 Task: Find connections with filter location Recife with filter topic #SMMwith filter profile language English with filter current company Invest India with filter school University of Cologne with filter industry Retail Groceries with filter service category SupportTechnical Writing with filter keywords title Massage Therapy
Action: Mouse moved to (480, 176)
Screenshot: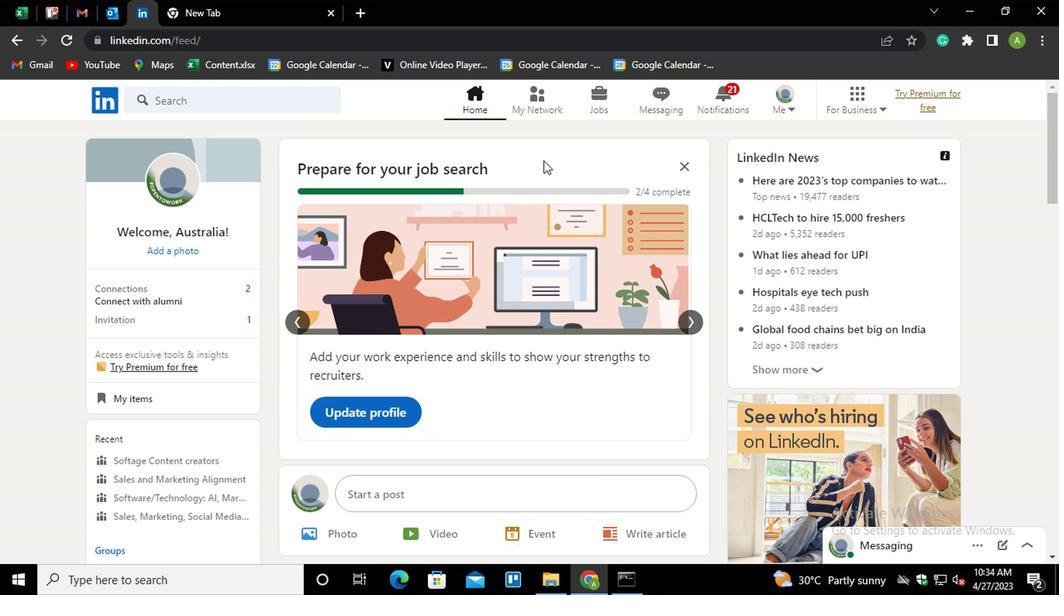 
Action: Mouse pressed left at (480, 176)
Screenshot: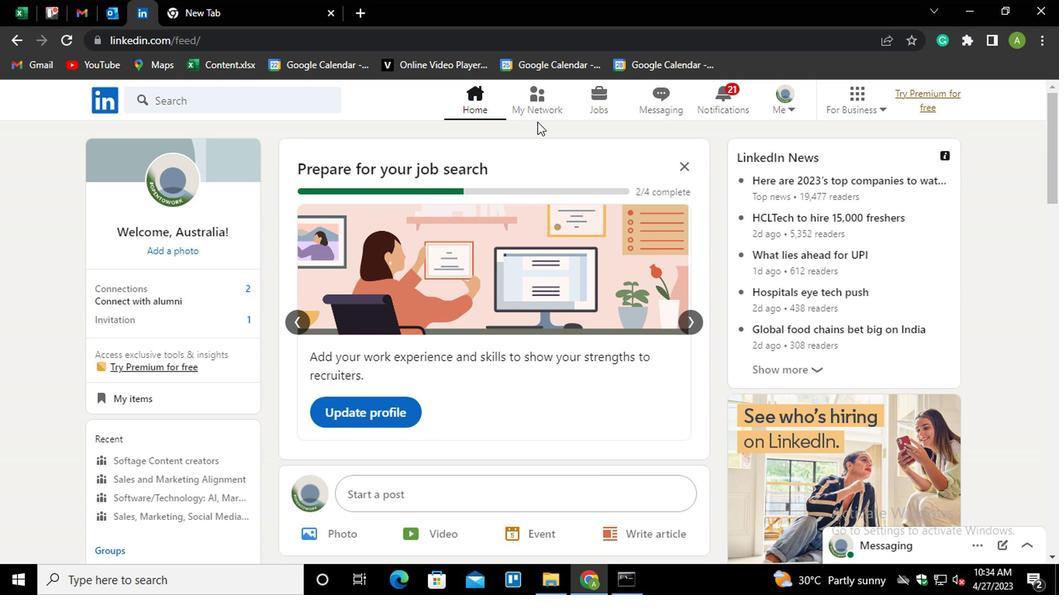 
Action: Mouse moved to (228, 236)
Screenshot: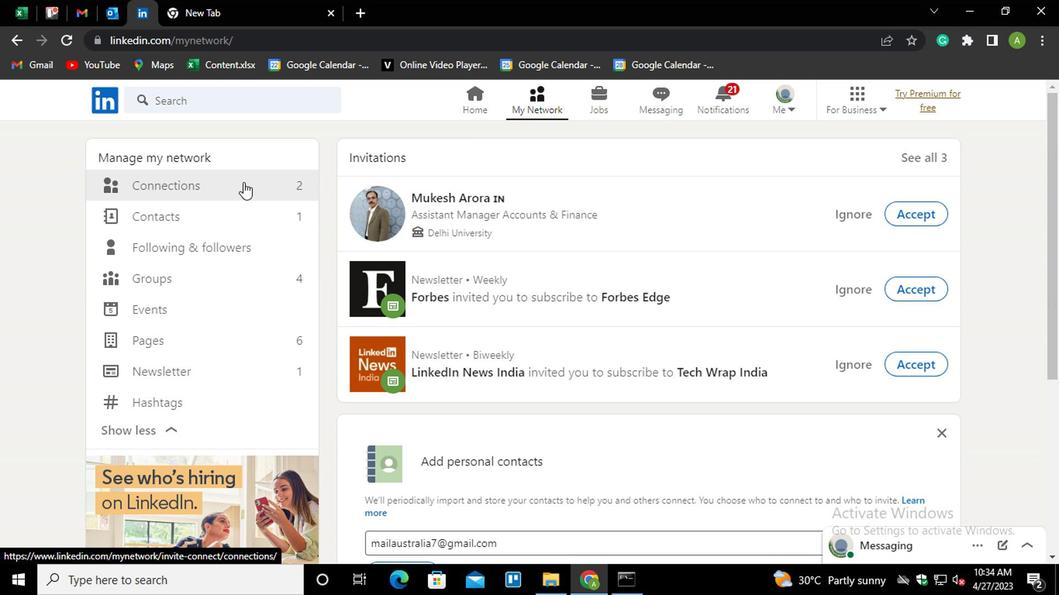 
Action: Mouse pressed left at (228, 236)
Screenshot: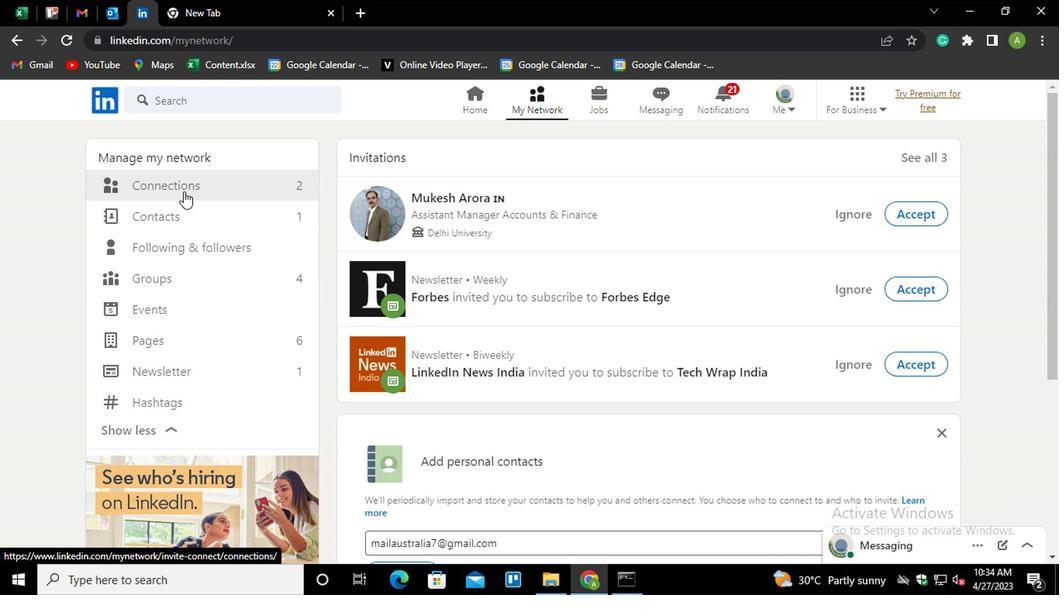 
Action: Mouse moved to (551, 230)
Screenshot: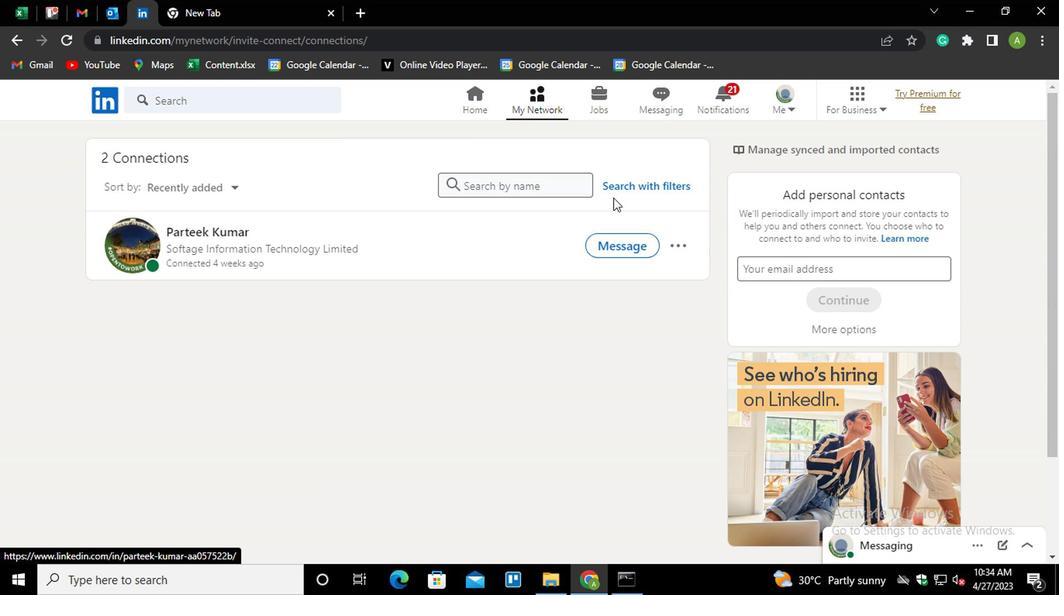 
Action: Mouse pressed left at (551, 230)
Screenshot: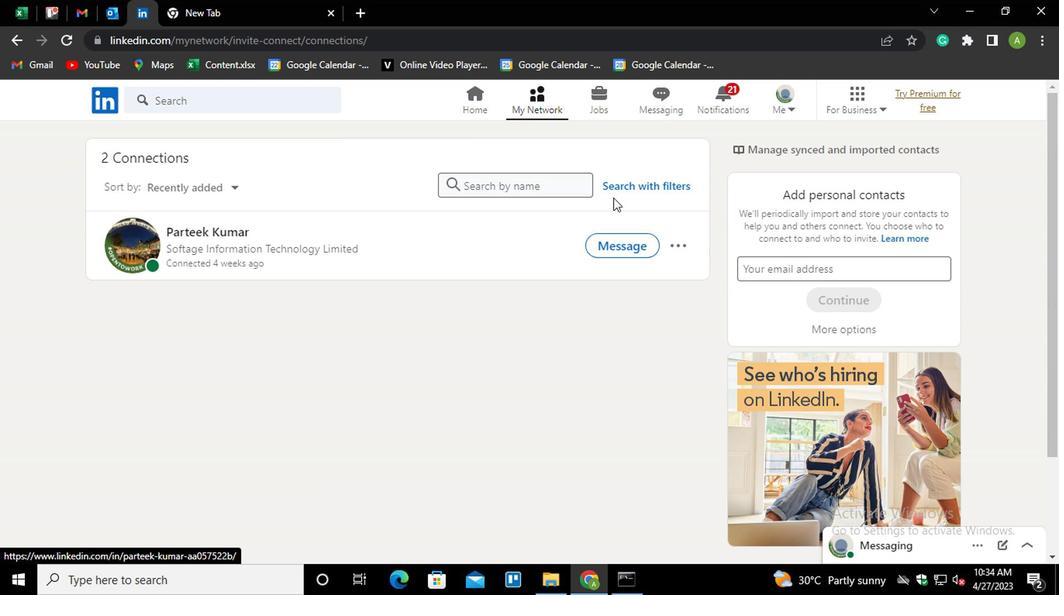 
Action: Mouse moved to (476, 204)
Screenshot: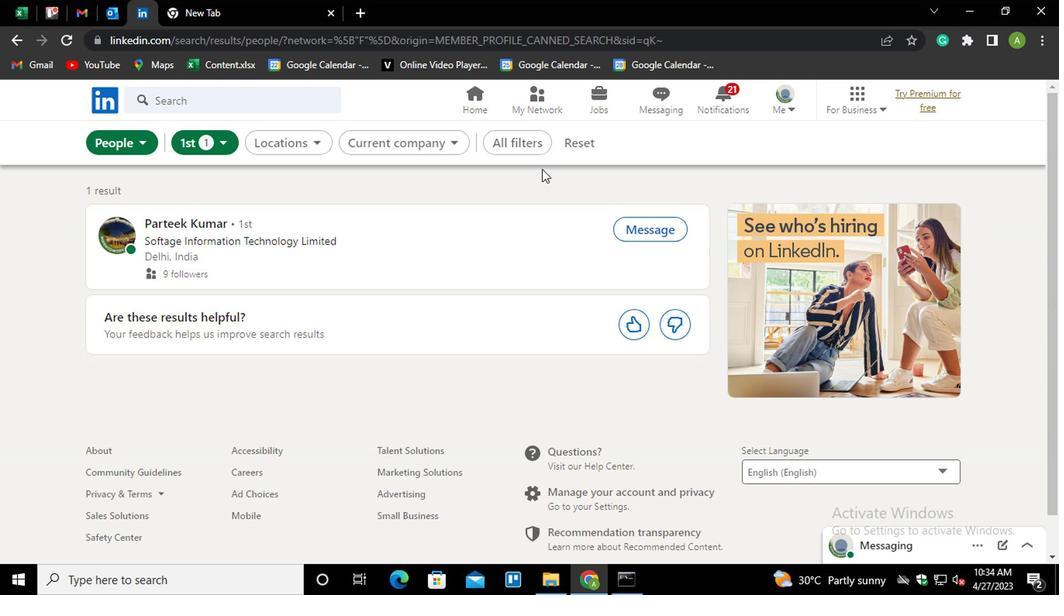 
Action: Mouse pressed left at (476, 204)
Screenshot: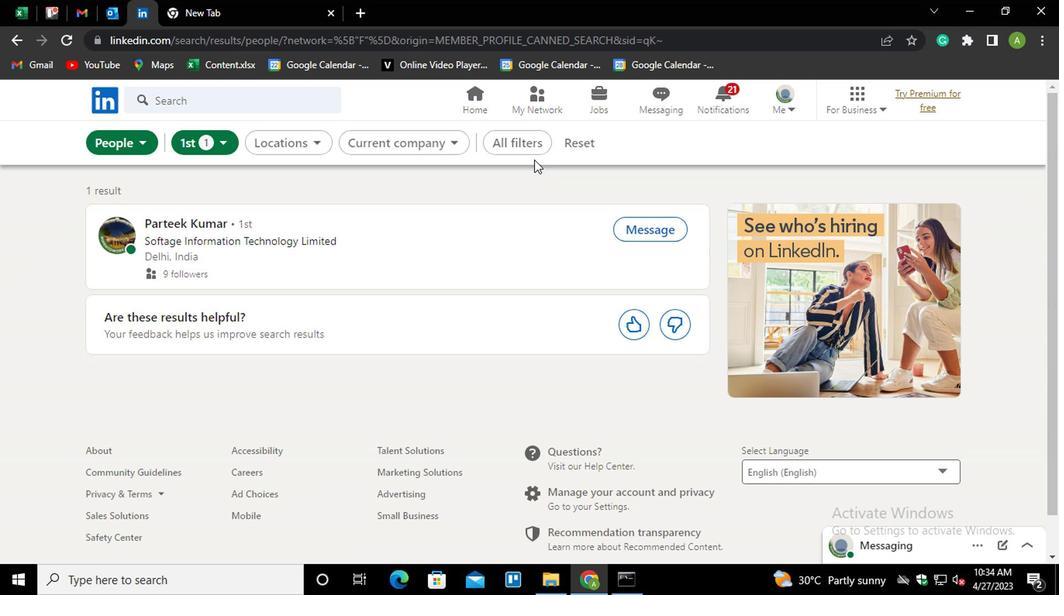 
Action: Mouse moved to (615, 323)
Screenshot: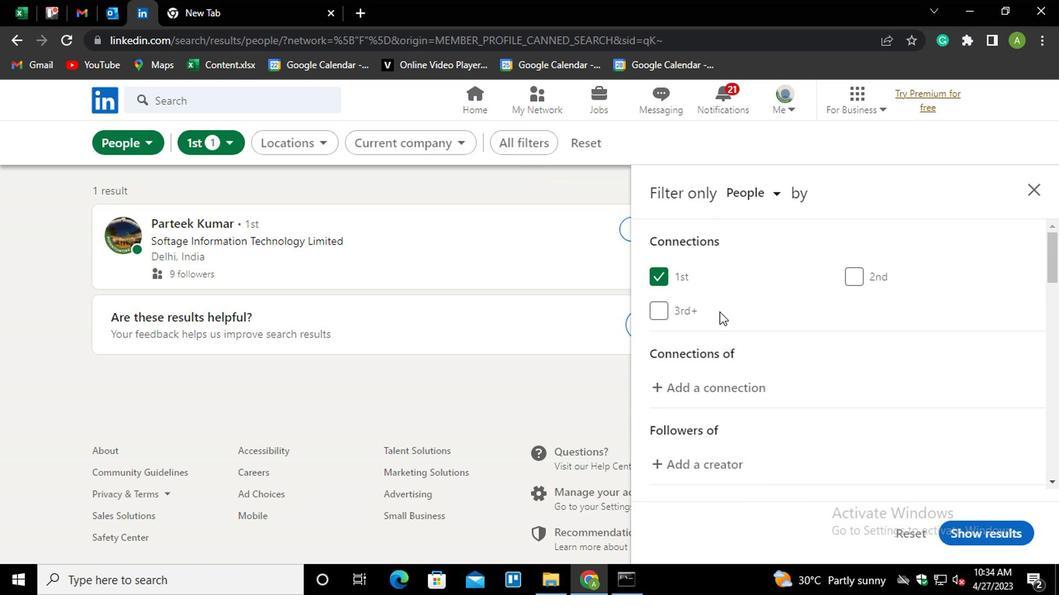 
Action: Mouse scrolled (615, 322) with delta (0, 0)
Screenshot: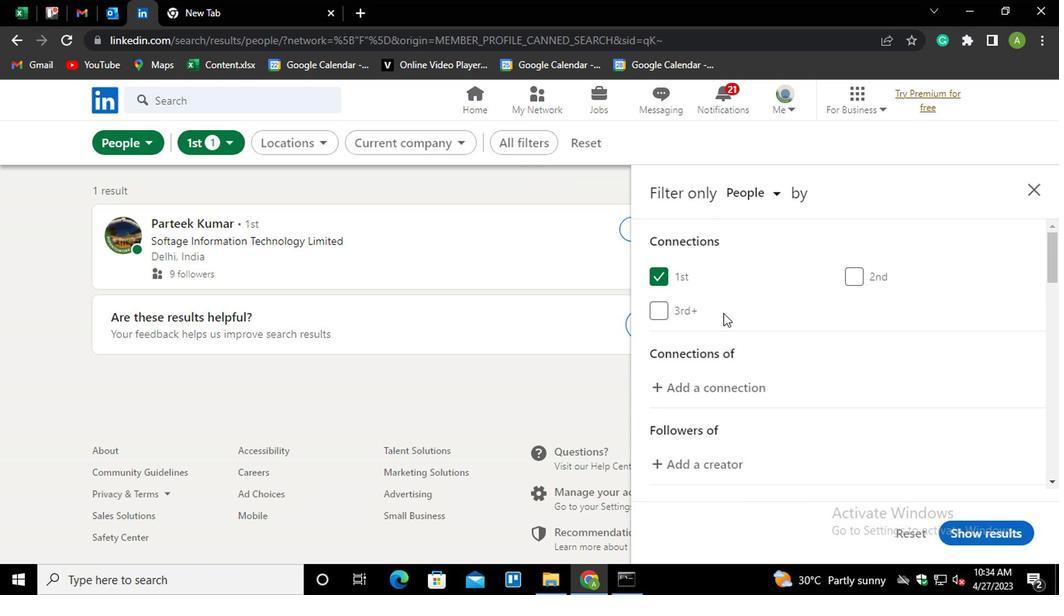 
Action: Mouse scrolled (615, 322) with delta (0, 0)
Screenshot: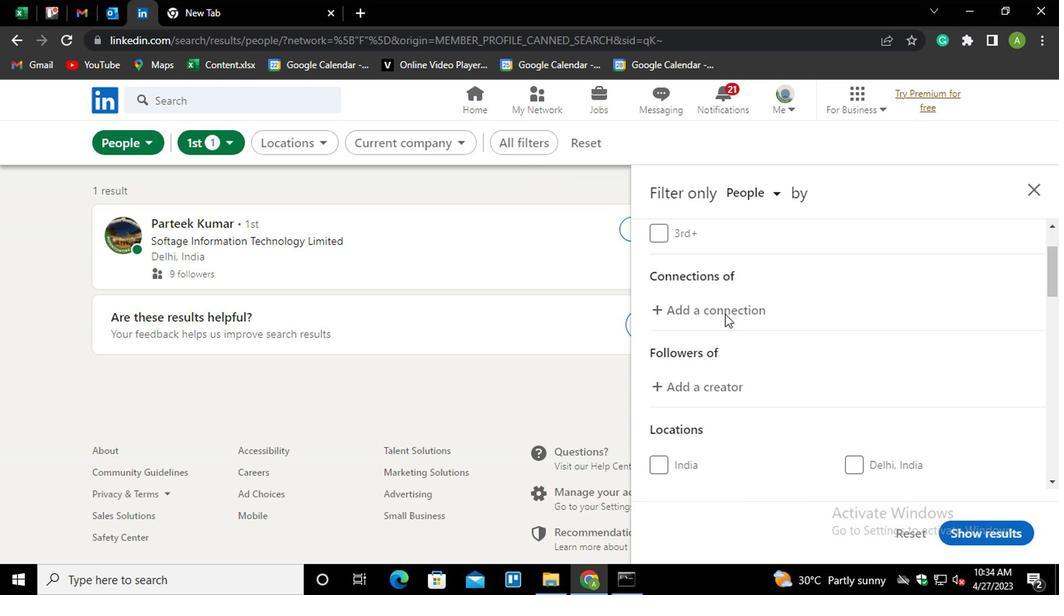 
Action: Mouse scrolled (615, 322) with delta (0, 0)
Screenshot: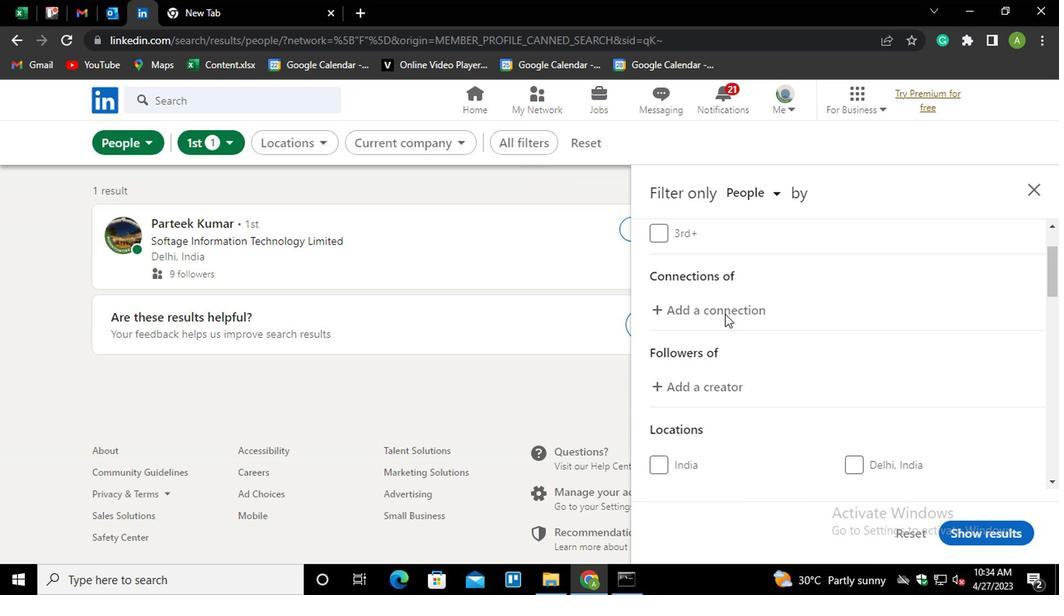 
Action: Mouse moved to (586, 371)
Screenshot: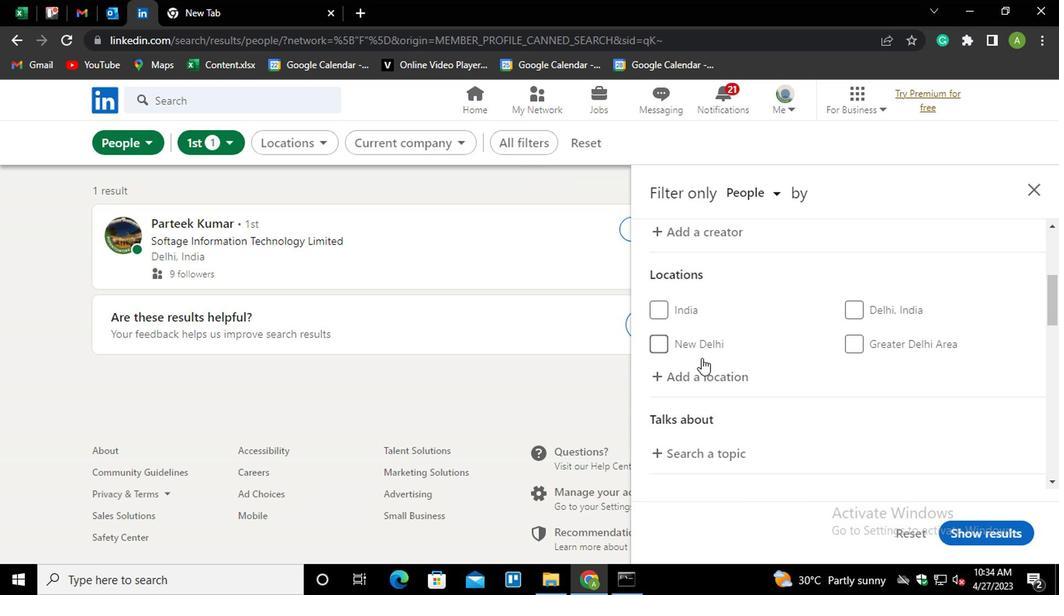 
Action: Mouse pressed left at (586, 371)
Screenshot: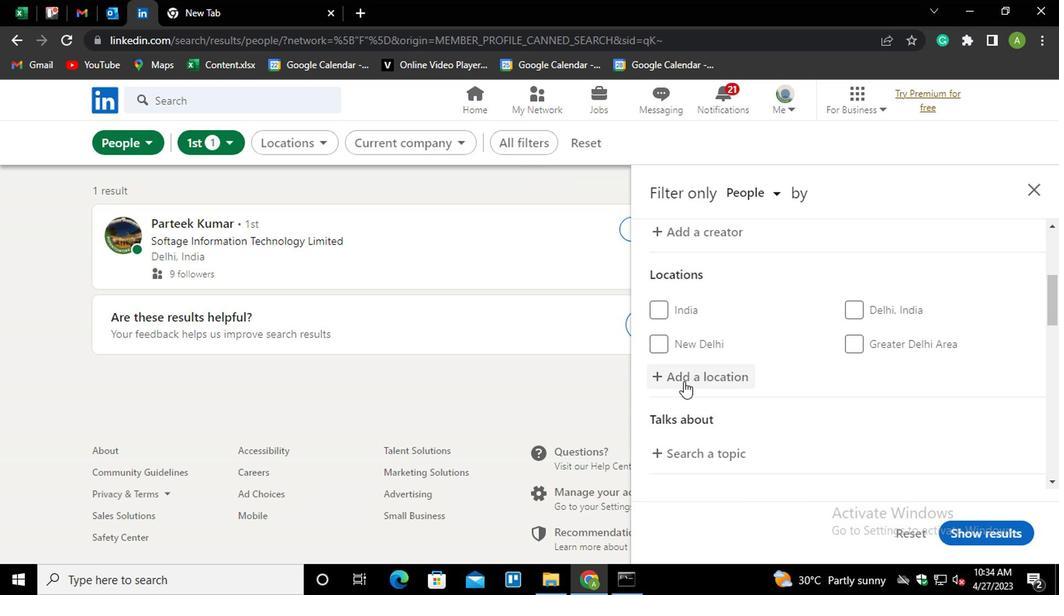 
Action: Mouse moved to (595, 371)
Screenshot: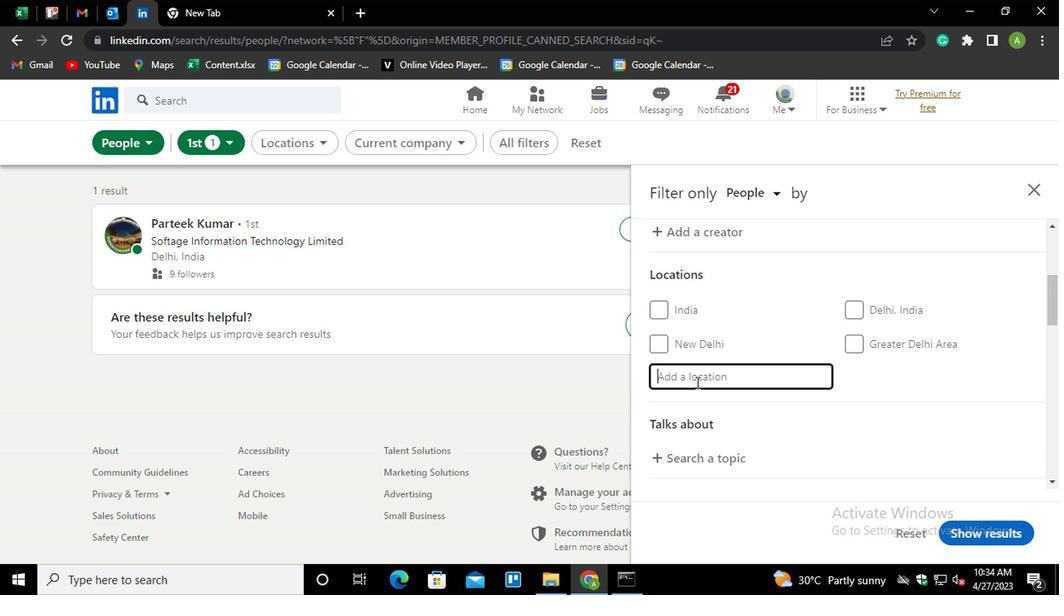 
Action: Mouse pressed left at (595, 371)
Screenshot: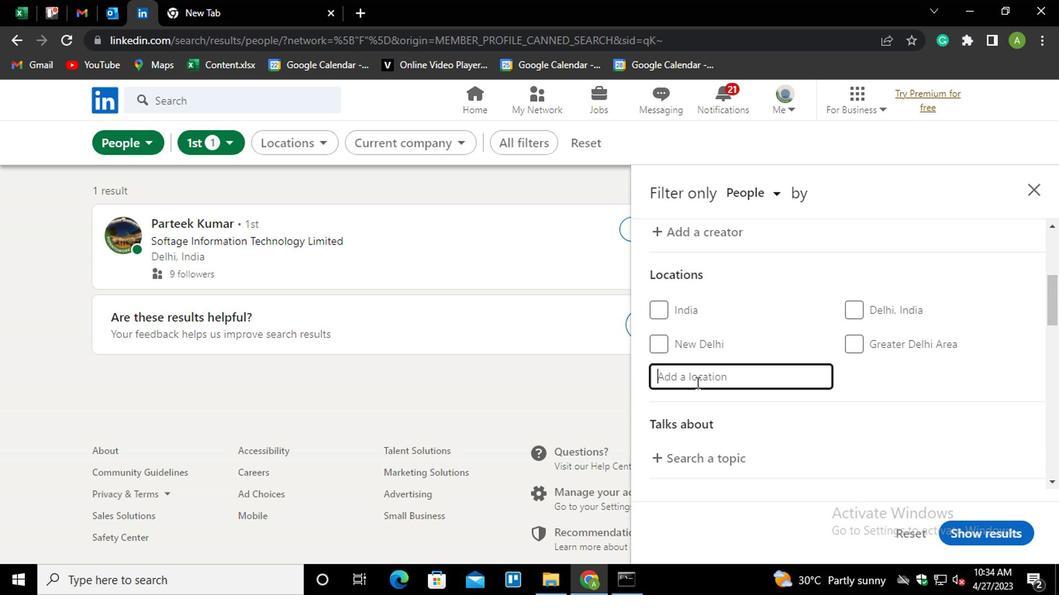 
Action: Key pressed <Key.shift>RECIFE<Key.down><Key.enter>
Screenshot: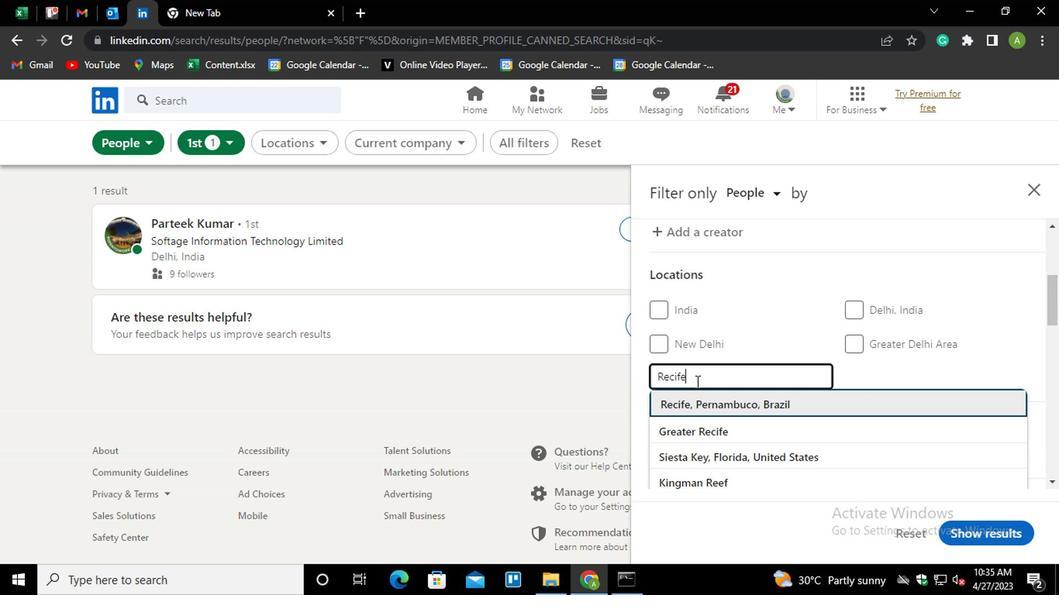 
Action: Mouse moved to (621, 379)
Screenshot: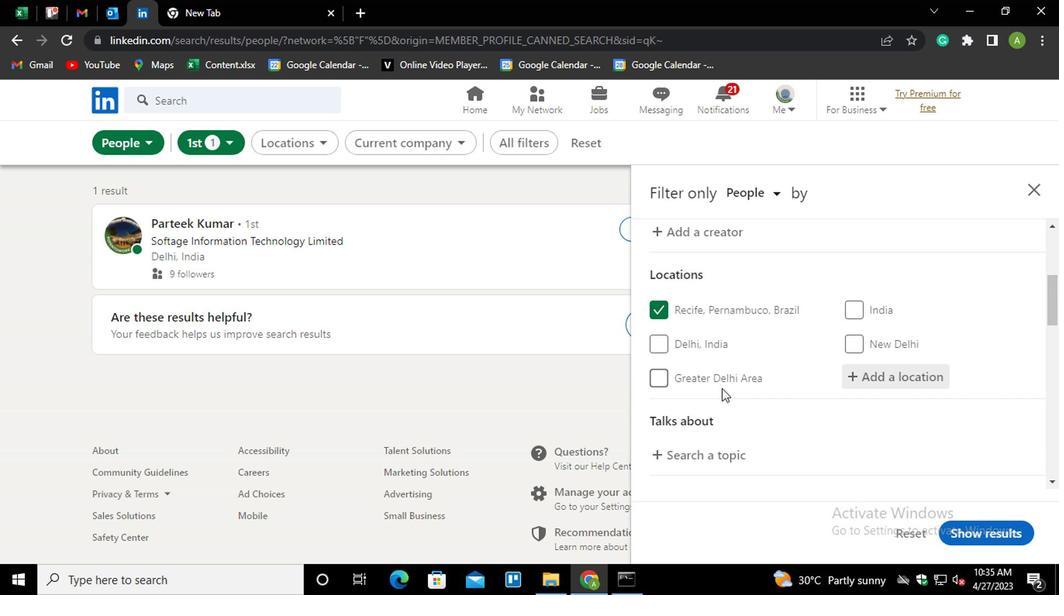 
Action: Mouse scrolled (621, 379) with delta (0, 0)
Screenshot: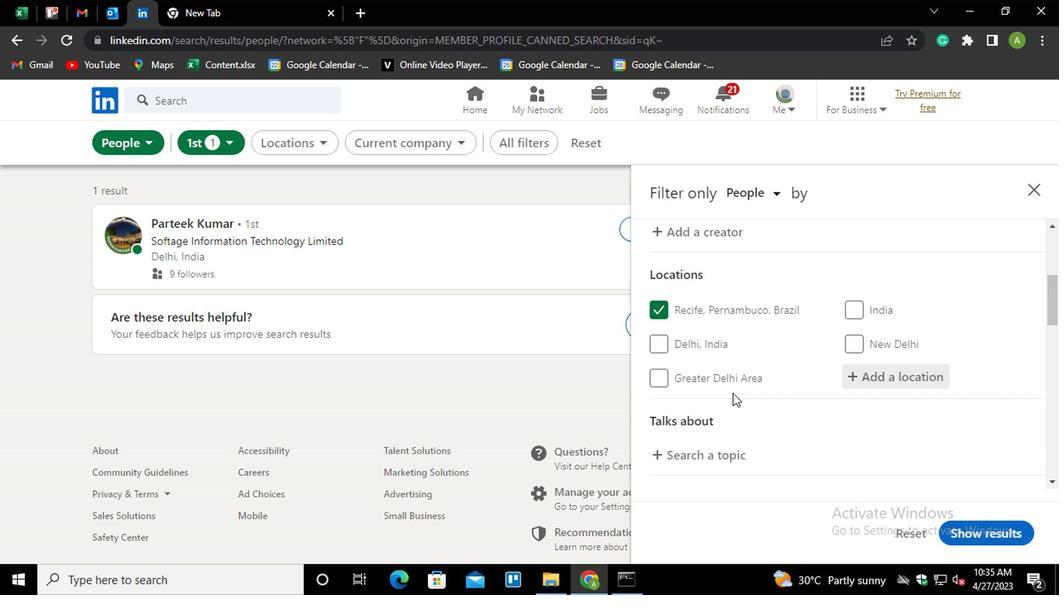 
Action: Mouse moved to (582, 373)
Screenshot: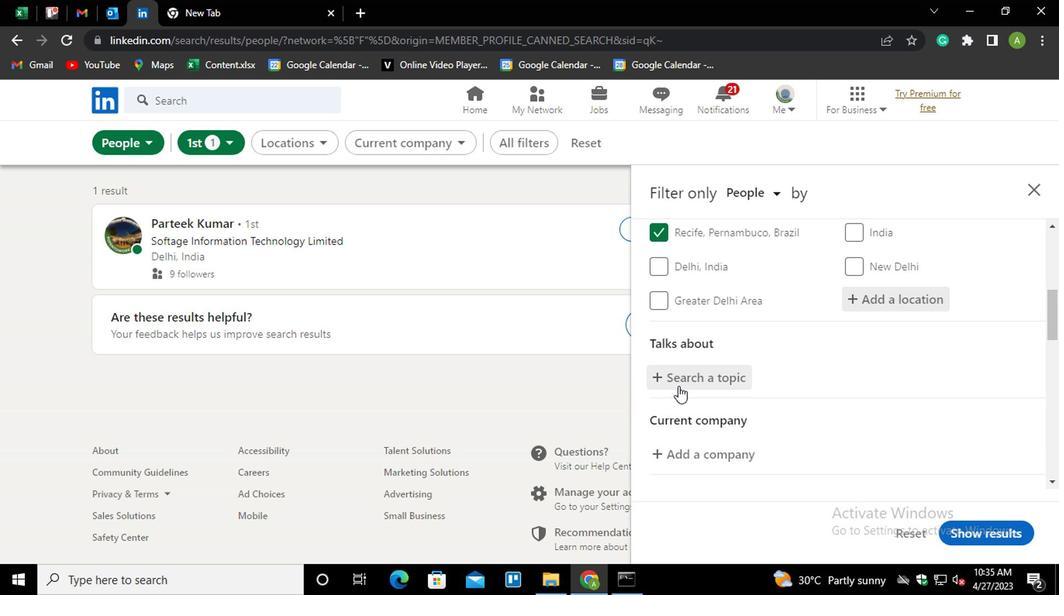 
Action: Mouse pressed left at (582, 373)
Screenshot: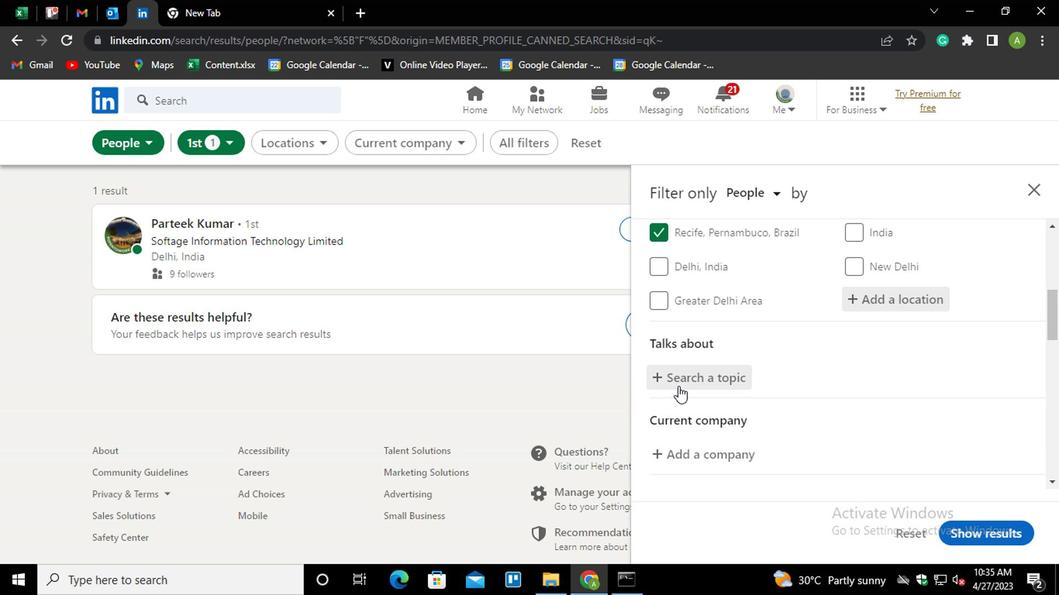 
Action: Key pressed <Key.shift>#<Key.shift>SMM
Screenshot: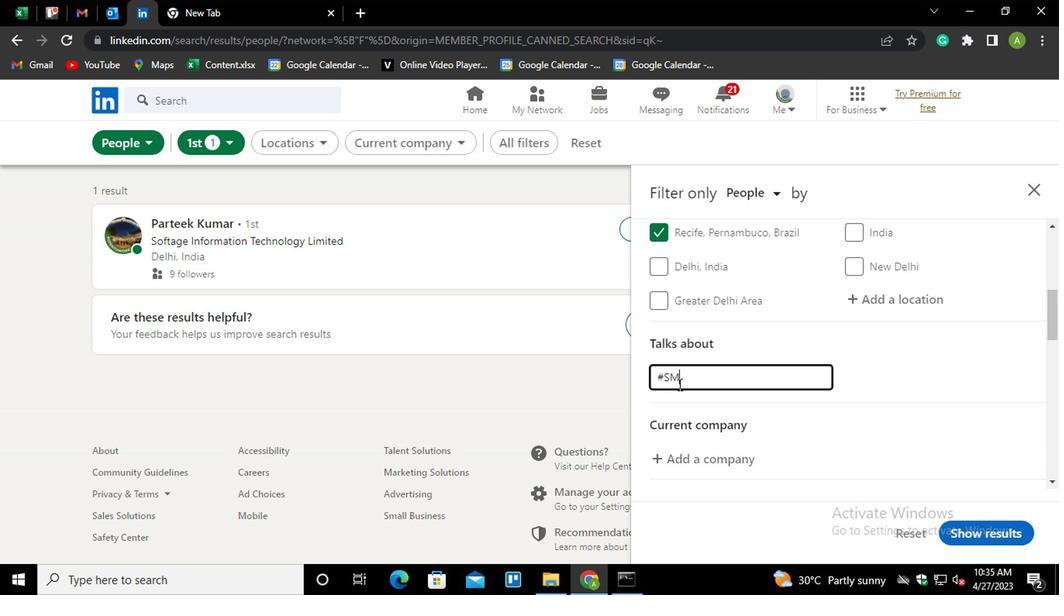 
Action: Mouse moved to (724, 366)
Screenshot: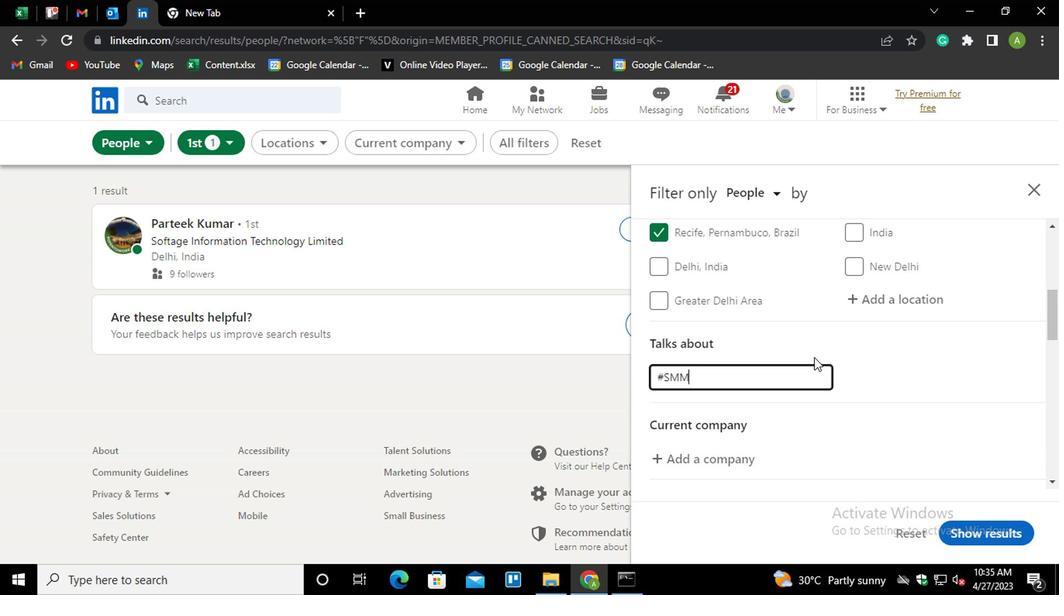 
Action: Mouse pressed left at (724, 366)
Screenshot: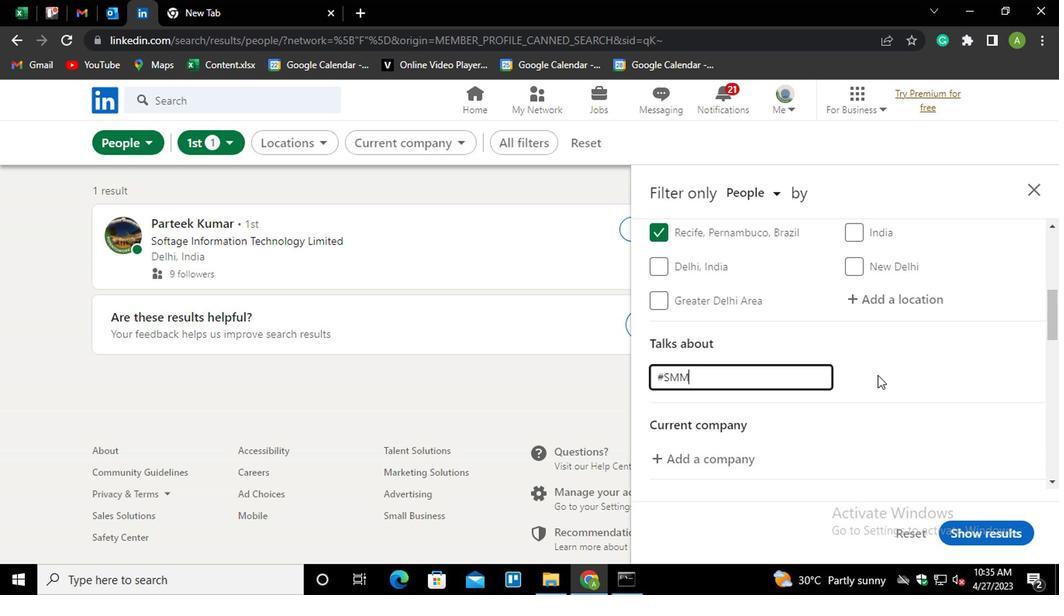 
Action: Mouse scrolled (724, 366) with delta (0, 0)
Screenshot: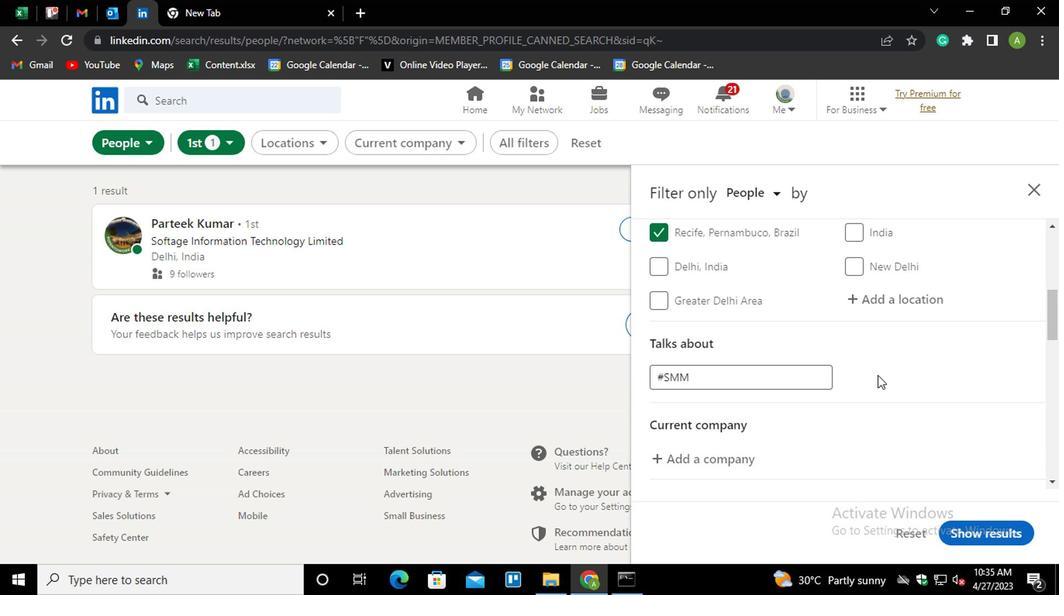 
Action: Mouse moved to (603, 374)
Screenshot: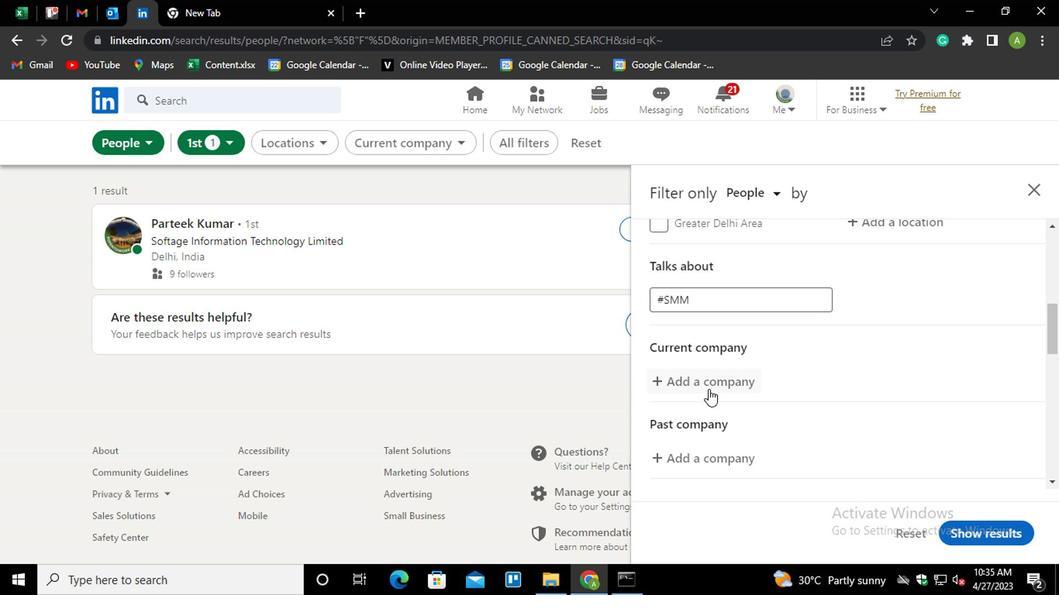
Action: Mouse pressed left at (603, 374)
Screenshot: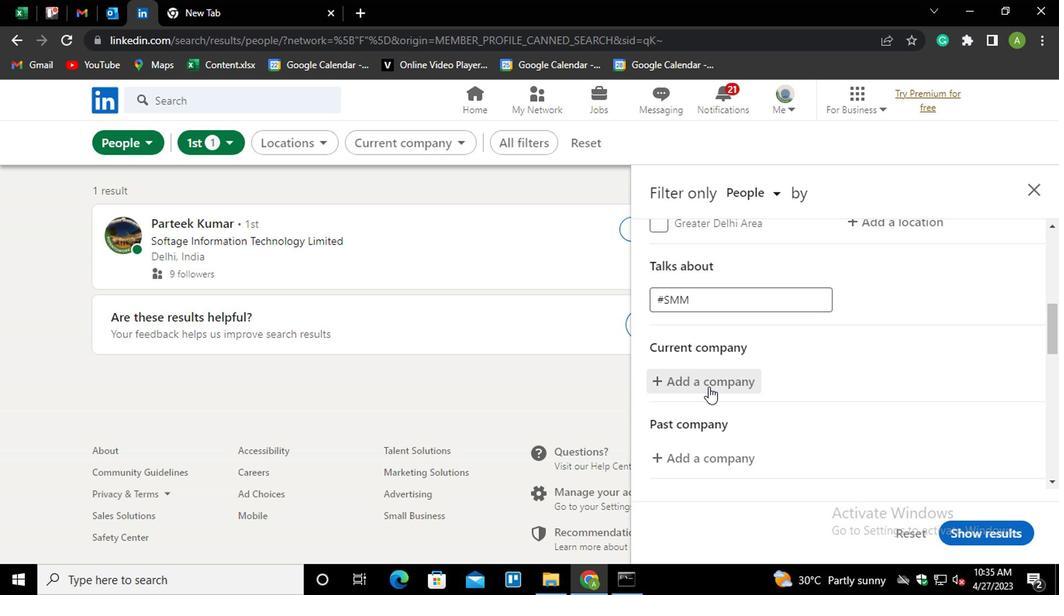 
Action: Mouse moved to (607, 371)
Screenshot: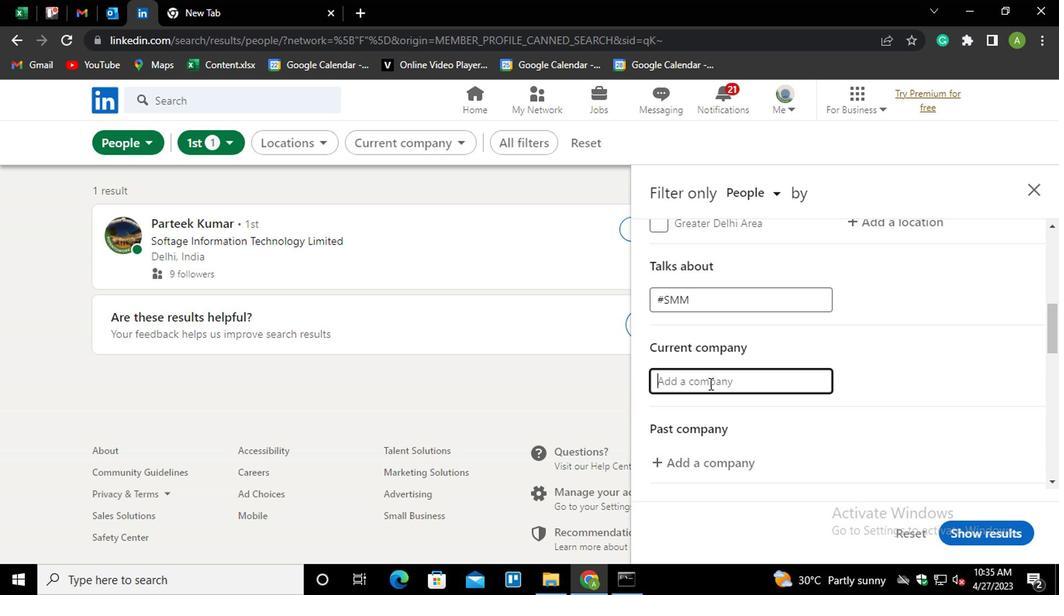 
Action: Mouse pressed left at (607, 371)
Screenshot: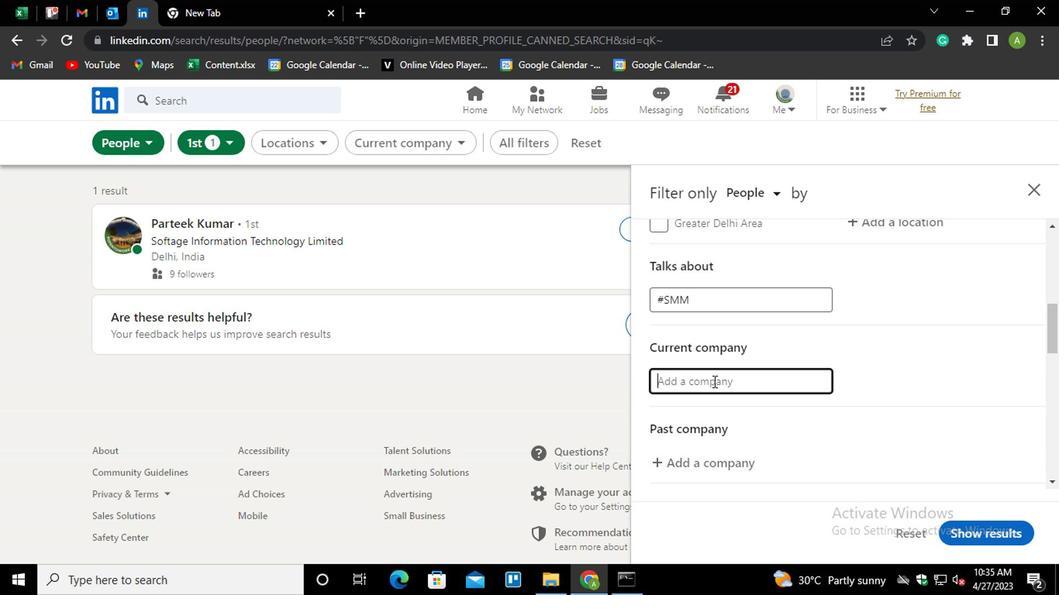 
Action: Key pressed <Key.shift_r>INVEST<Key.down><Key.down><Key.enter>
Screenshot: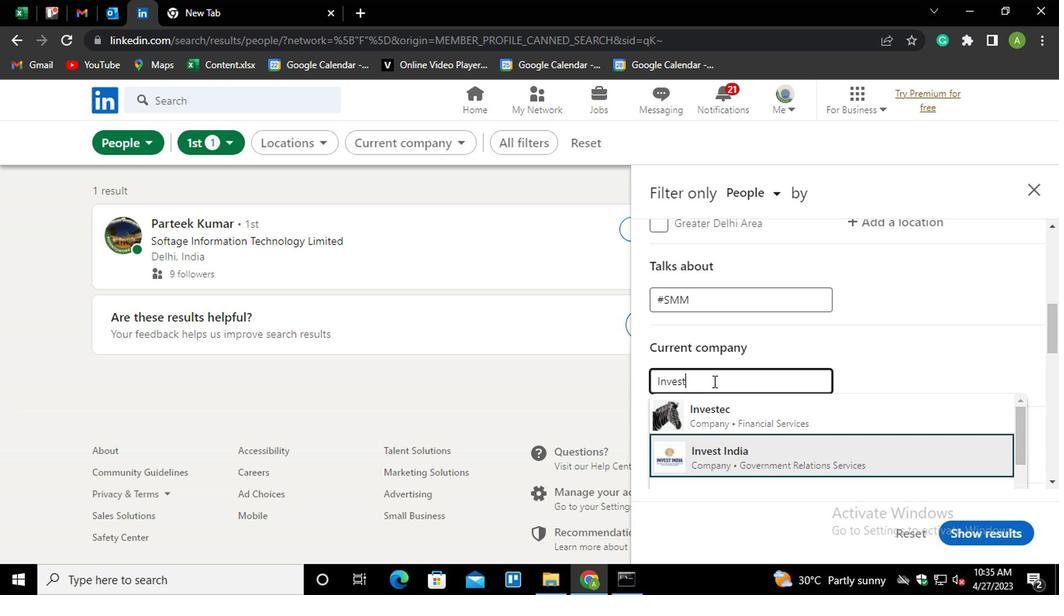 
Action: Mouse moved to (608, 370)
Screenshot: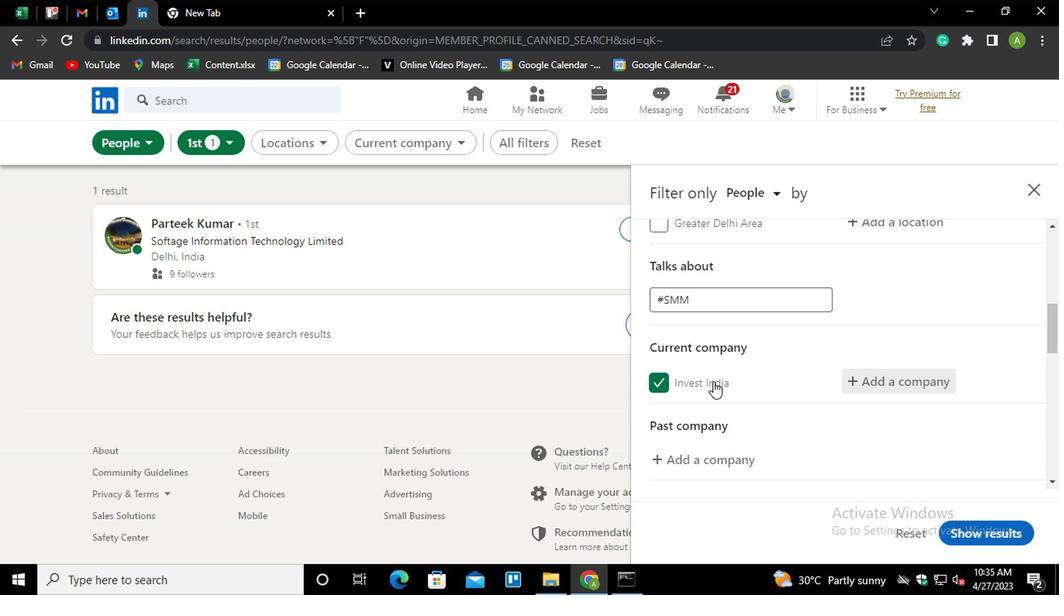 
Action: Mouse scrolled (608, 369) with delta (0, 0)
Screenshot: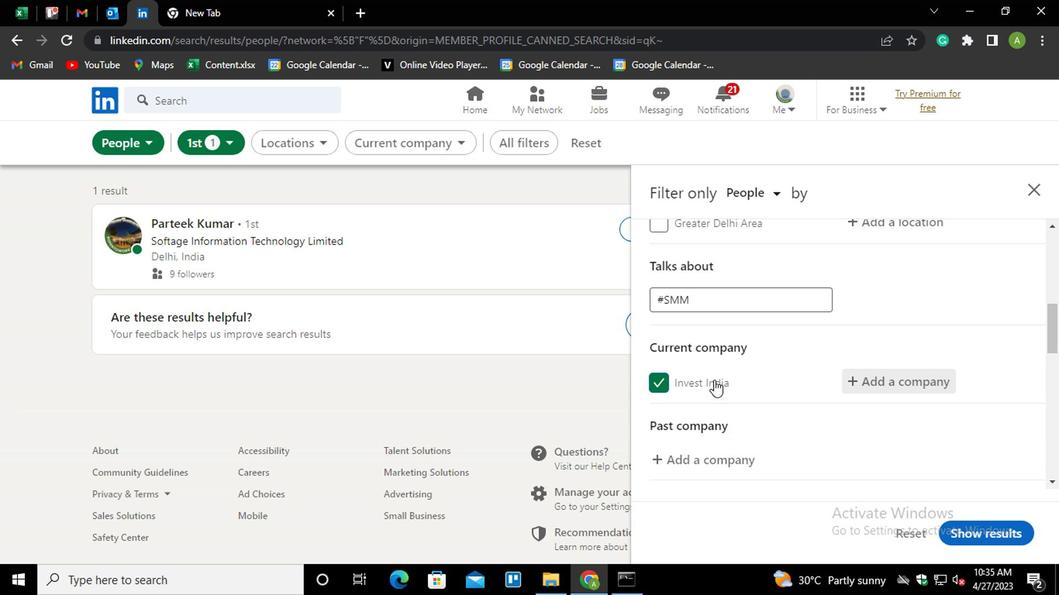 
Action: Mouse scrolled (608, 369) with delta (0, 0)
Screenshot: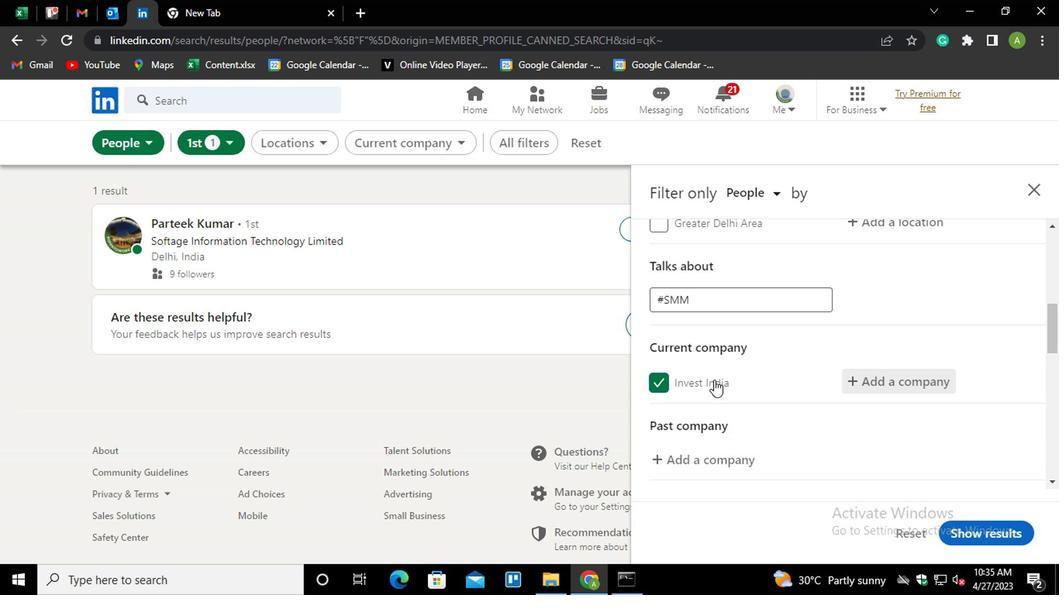 
Action: Mouse scrolled (608, 369) with delta (0, 0)
Screenshot: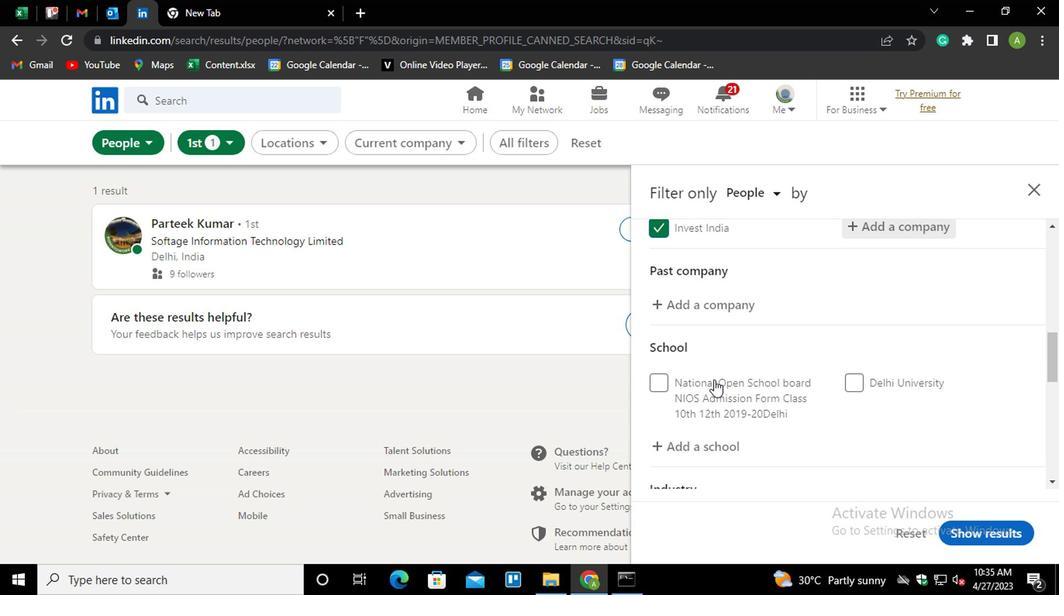 
Action: Mouse moved to (598, 361)
Screenshot: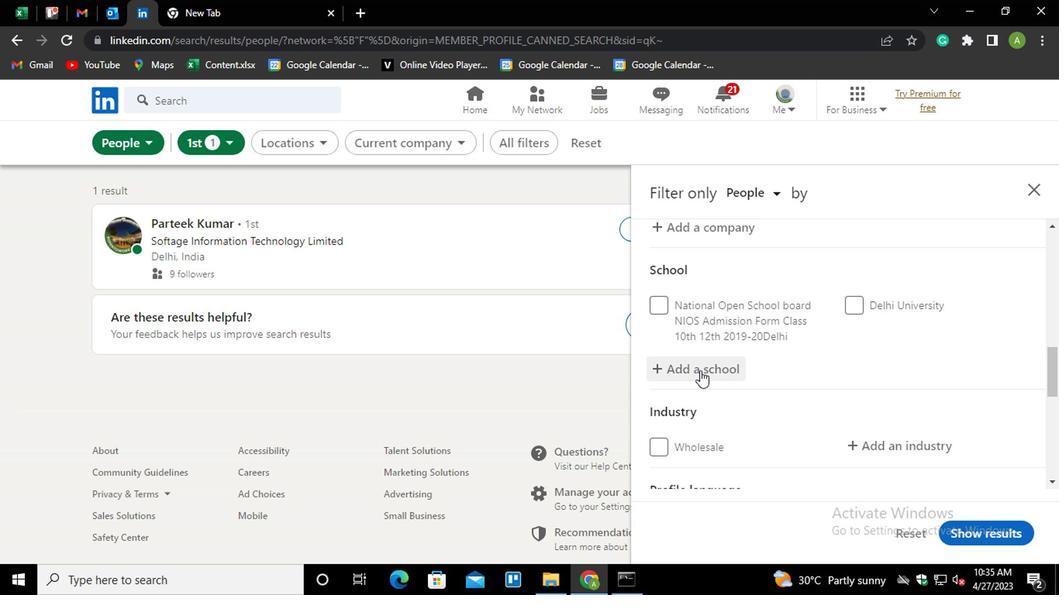 
Action: Mouse pressed left at (598, 361)
Screenshot: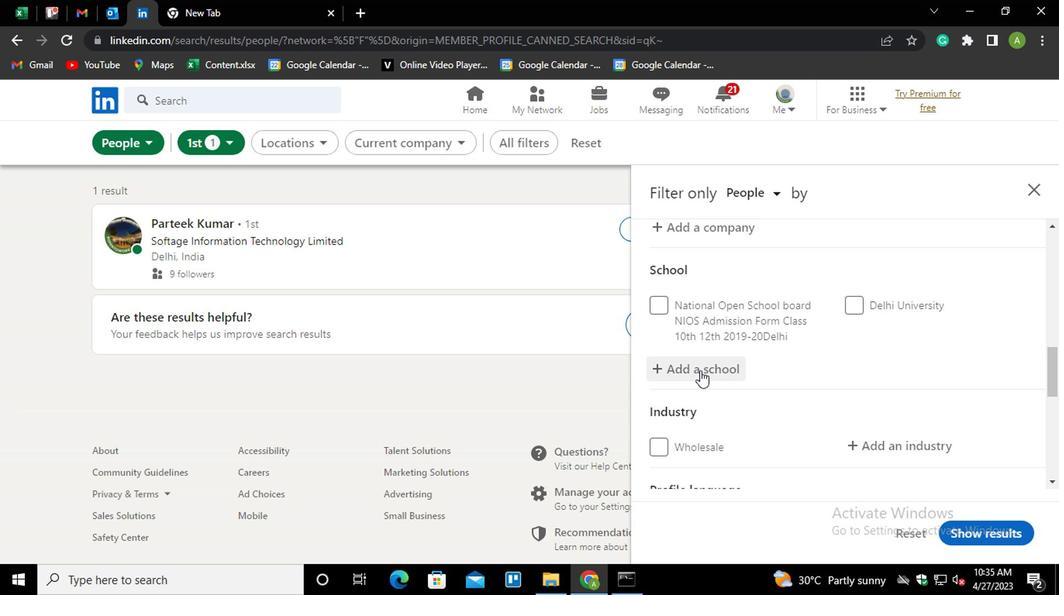 
Action: Mouse moved to (606, 365)
Screenshot: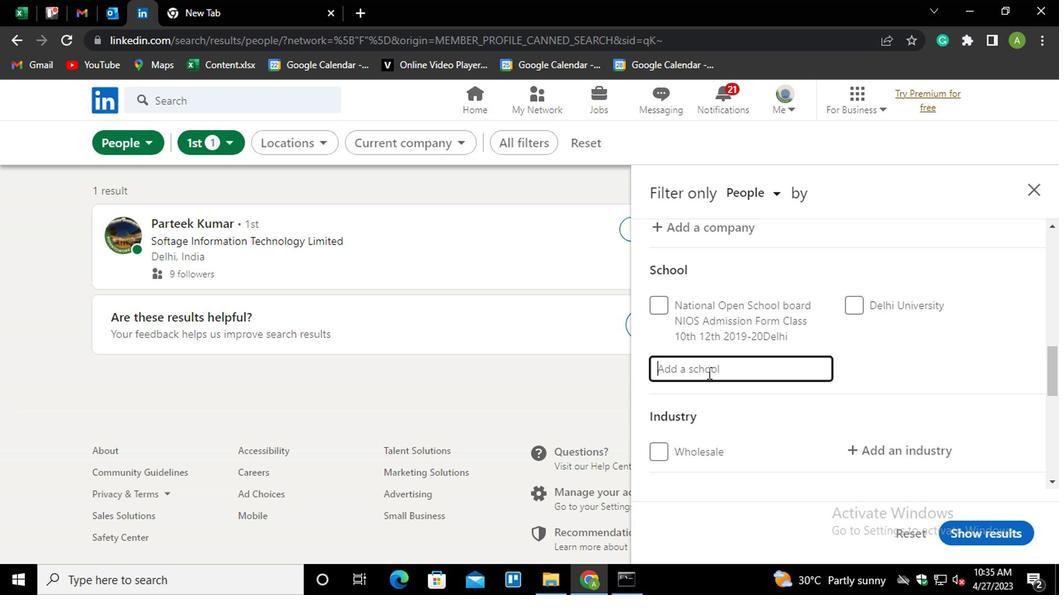 
Action: Mouse pressed left at (606, 365)
Screenshot: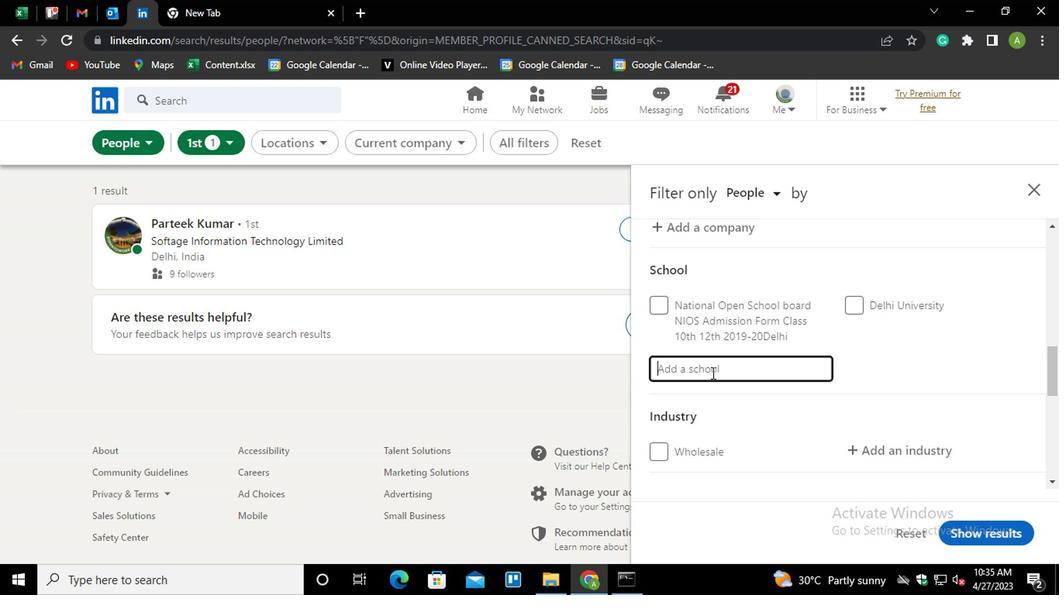 
Action: Key pressed <Key.shift_r>UNIVERSITY<Key.space>OF<Key.space><Key.shift_r>COLOGN<Key.down><Key.enter>
Screenshot: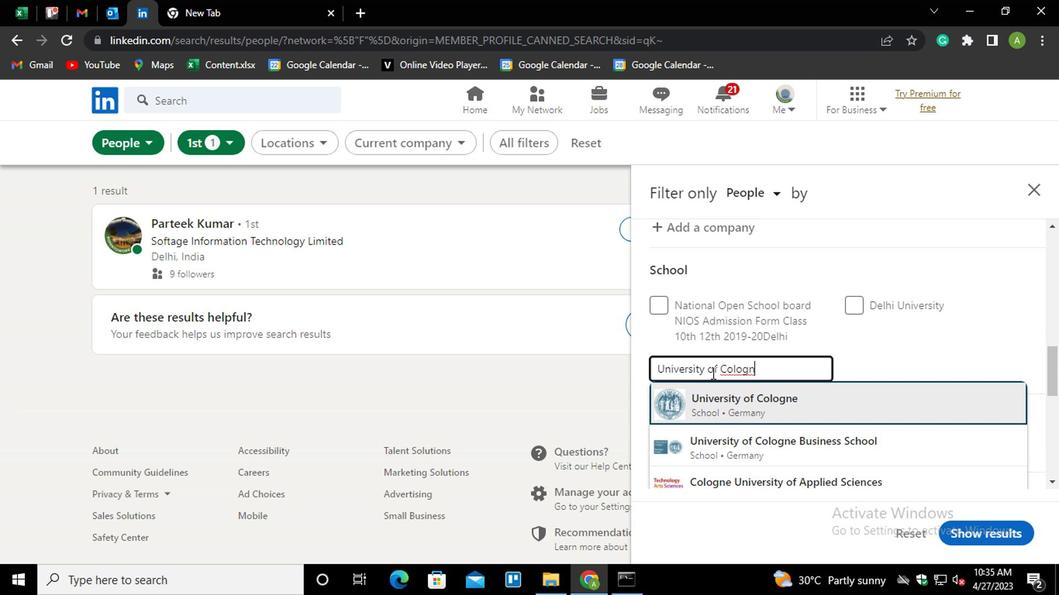 
Action: Mouse scrolled (606, 364) with delta (0, 0)
Screenshot: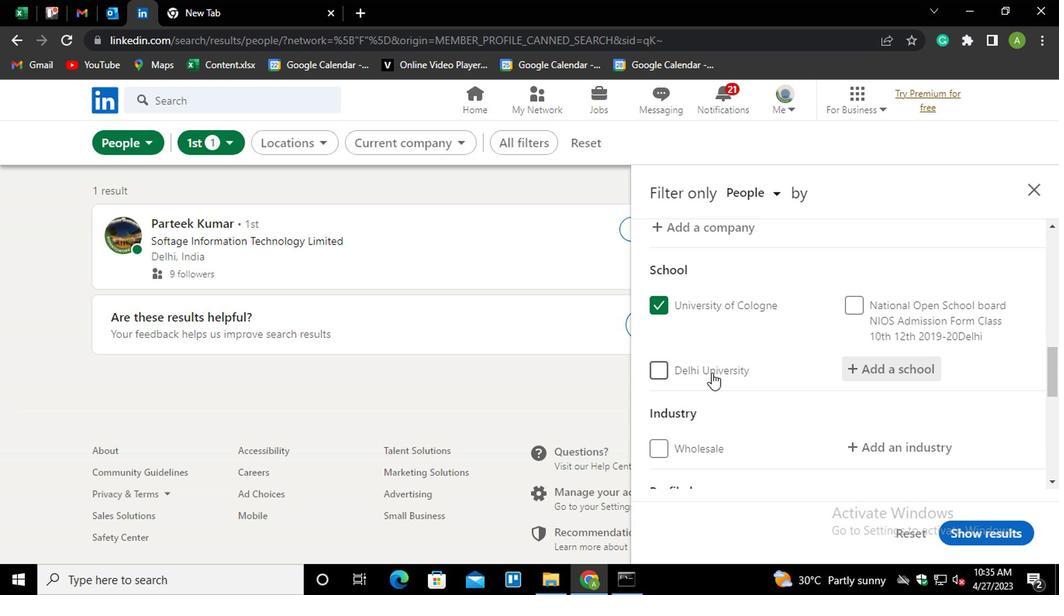 
Action: Mouse moved to (715, 360)
Screenshot: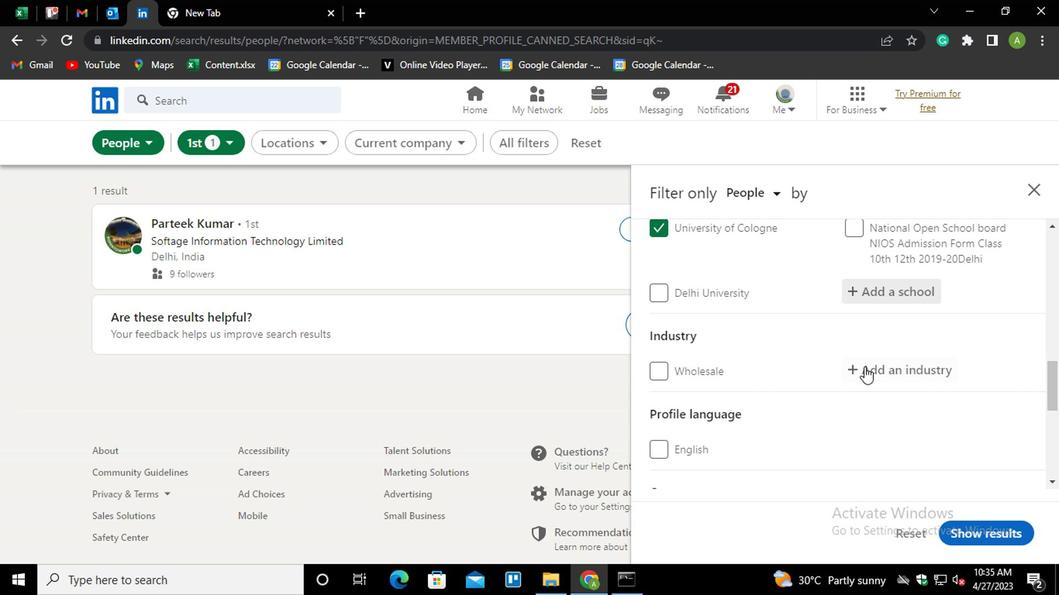 
Action: Mouse pressed left at (715, 360)
Screenshot: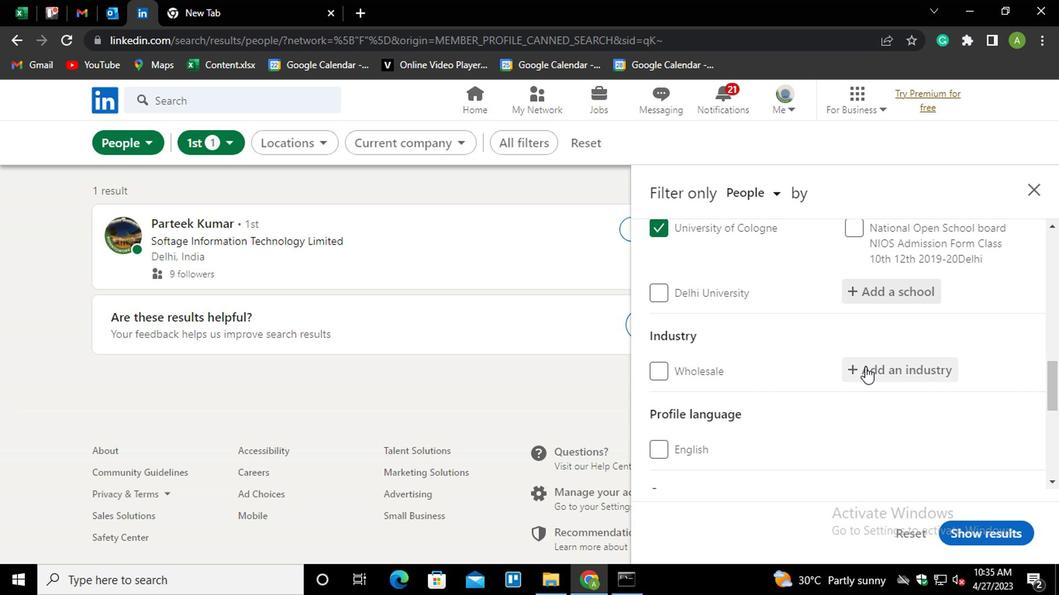
Action: Mouse moved to (718, 361)
Screenshot: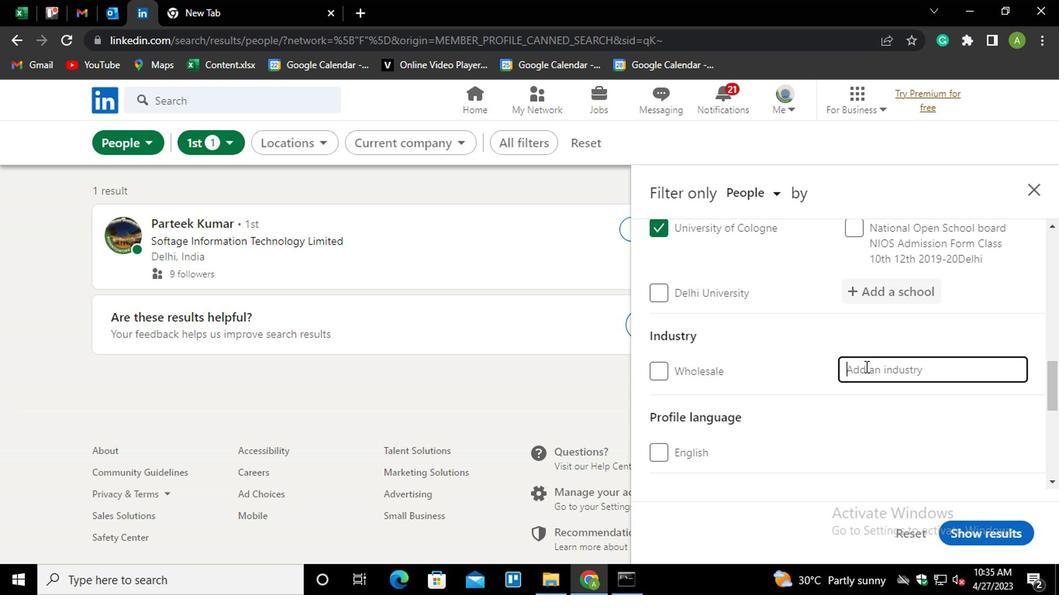 
Action: Mouse pressed left at (718, 361)
Screenshot: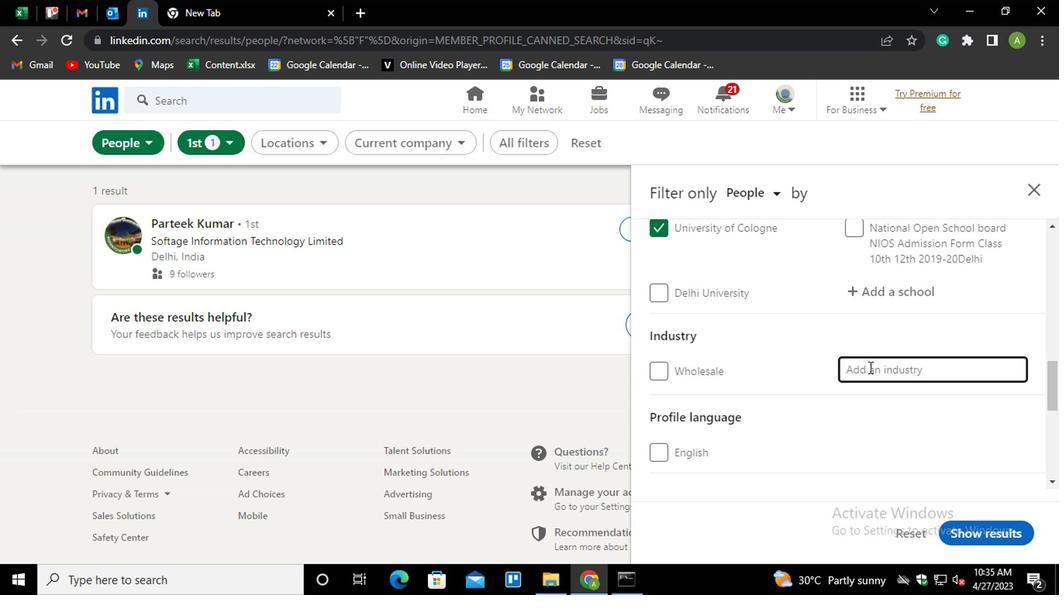 
Action: Mouse moved to (718, 362)
Screenshot: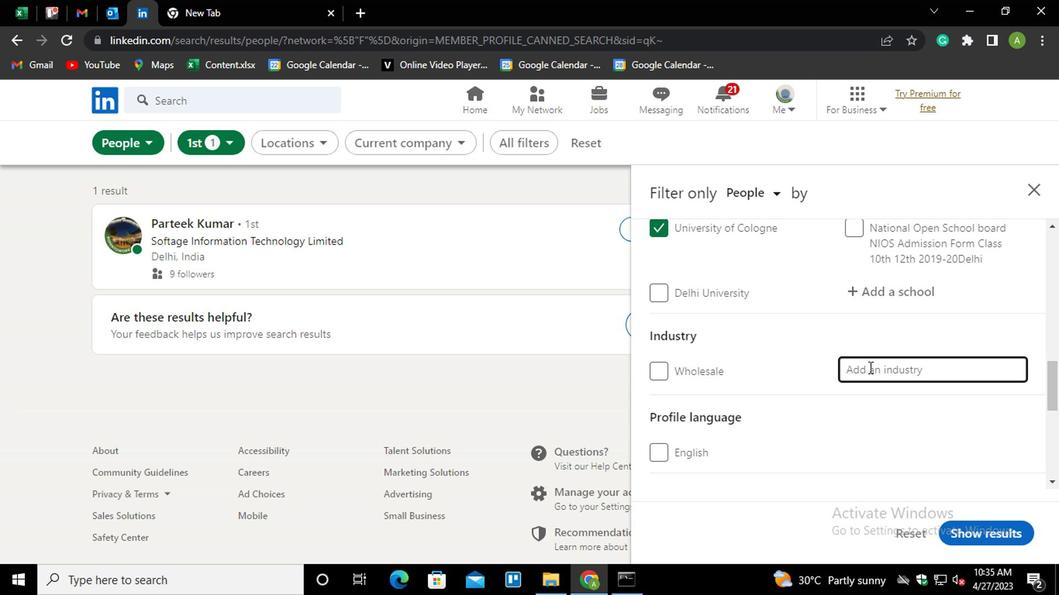 
Action: Key pressed <Key.shift>RETAIL<Key.space><Key.shift>GRO<Key.down><Key.enter>
Screenshot: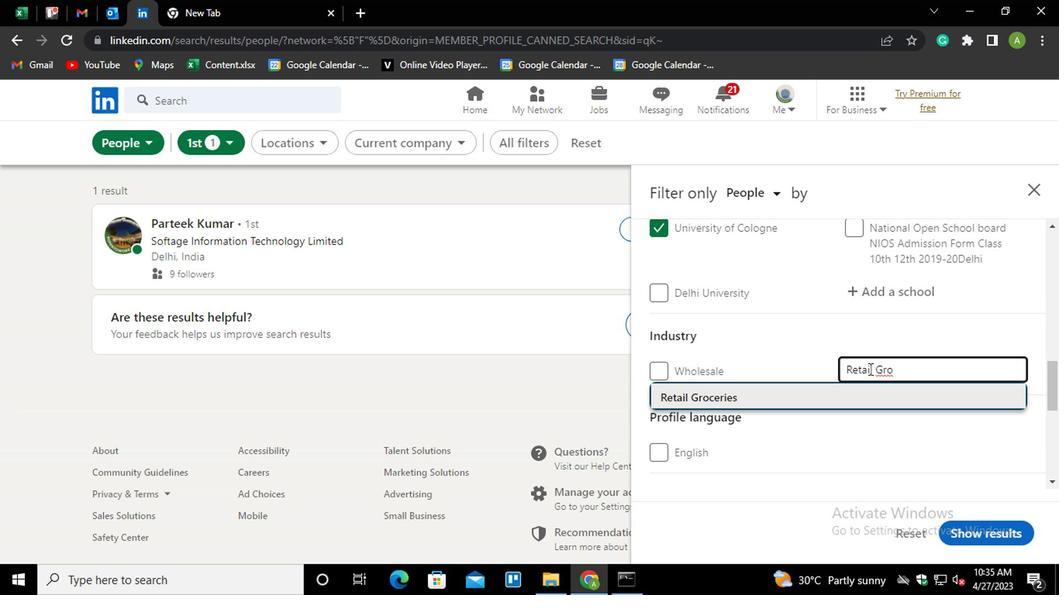 
Action: Mouse moved to (724, 362)
Screenshot: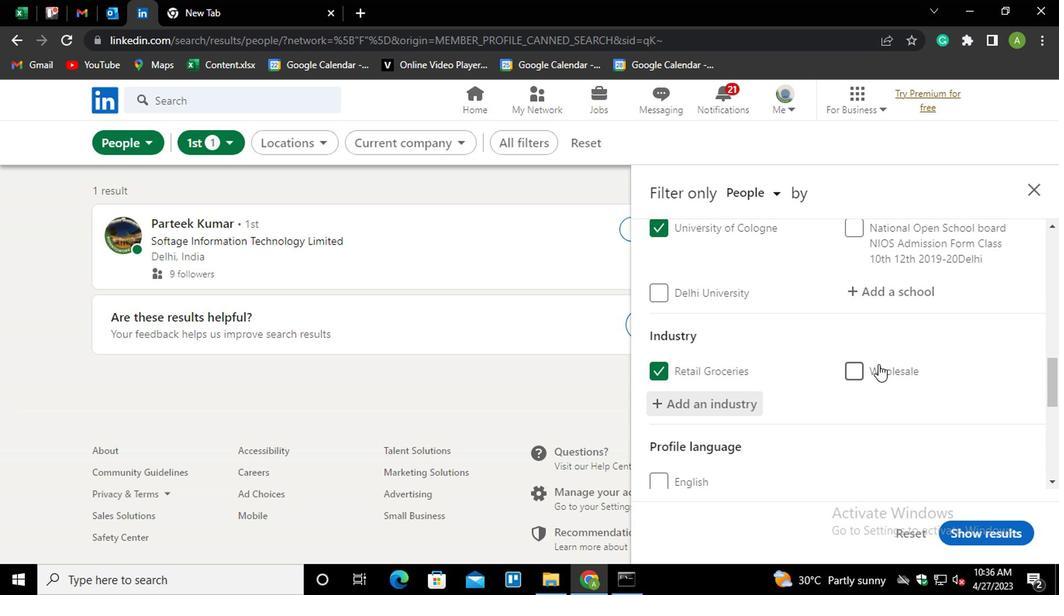 
Action: Mouse scrolled (724, 361) with delta (0, 0)
Screenshot: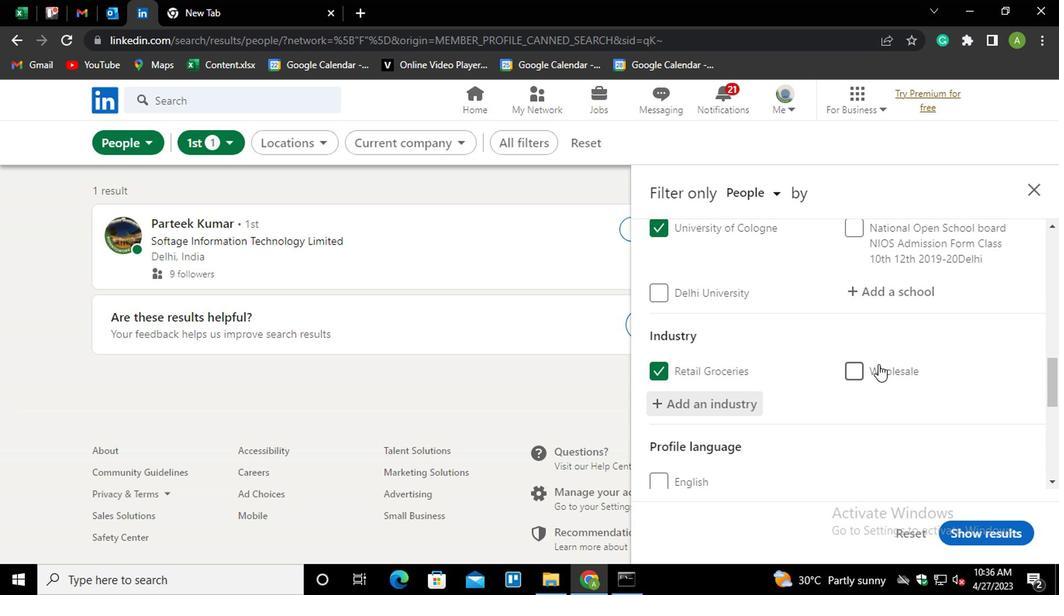 
Action: Mouse moved to (724, 363)
Screenshot: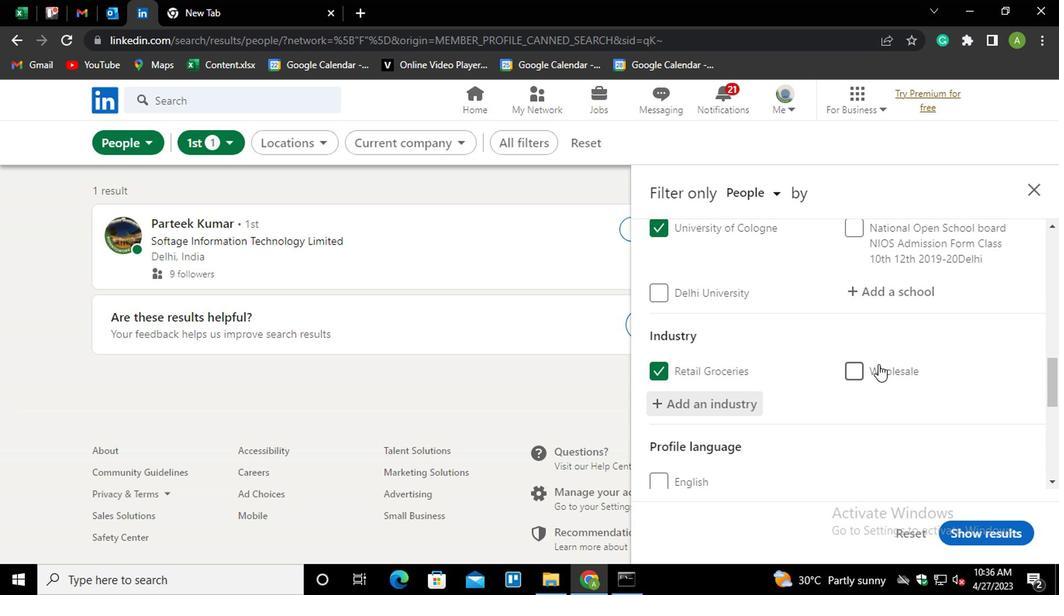
Action: Mouse scrolled (724, 362) with delta (0, 0)
Screenshot: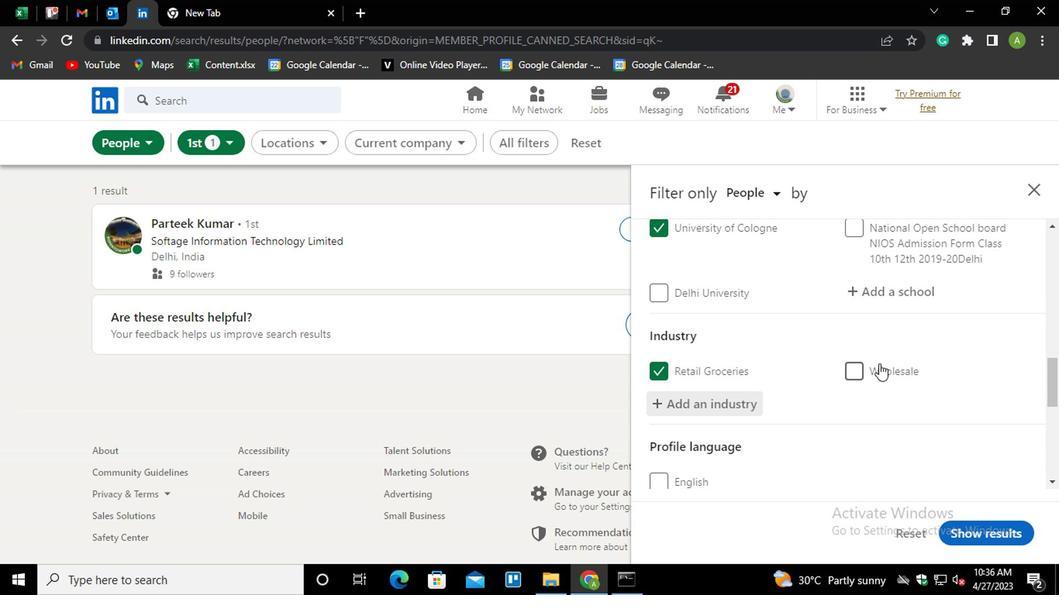 
Action: Mouse moved to (569, 335)
Screenshot: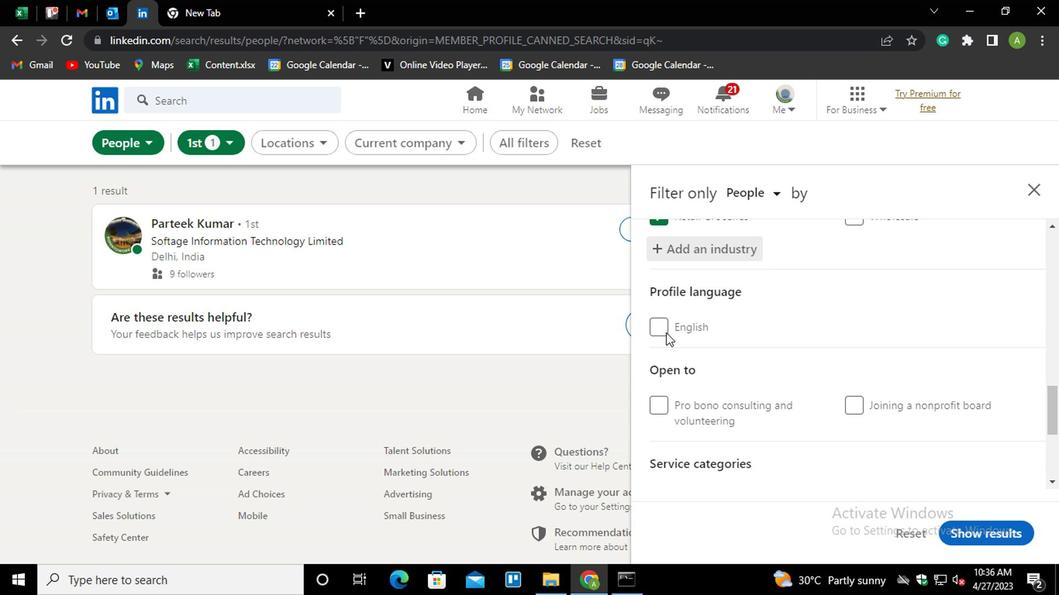 
Action: Mouse pressed left at (569, 335)
Screenshot: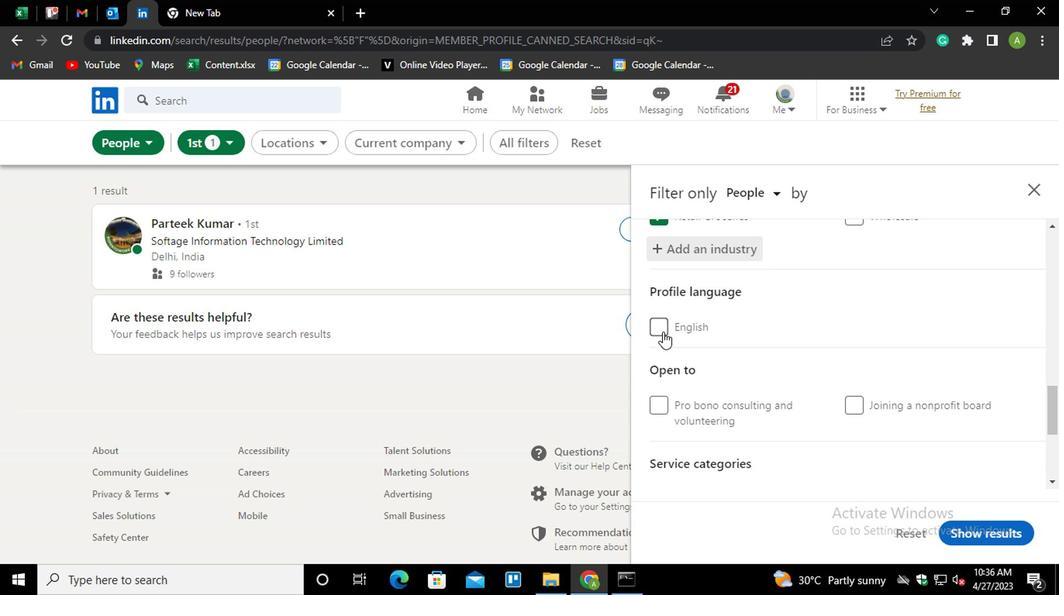 
Action: Mouse moved to (635, 374)
Screenshot: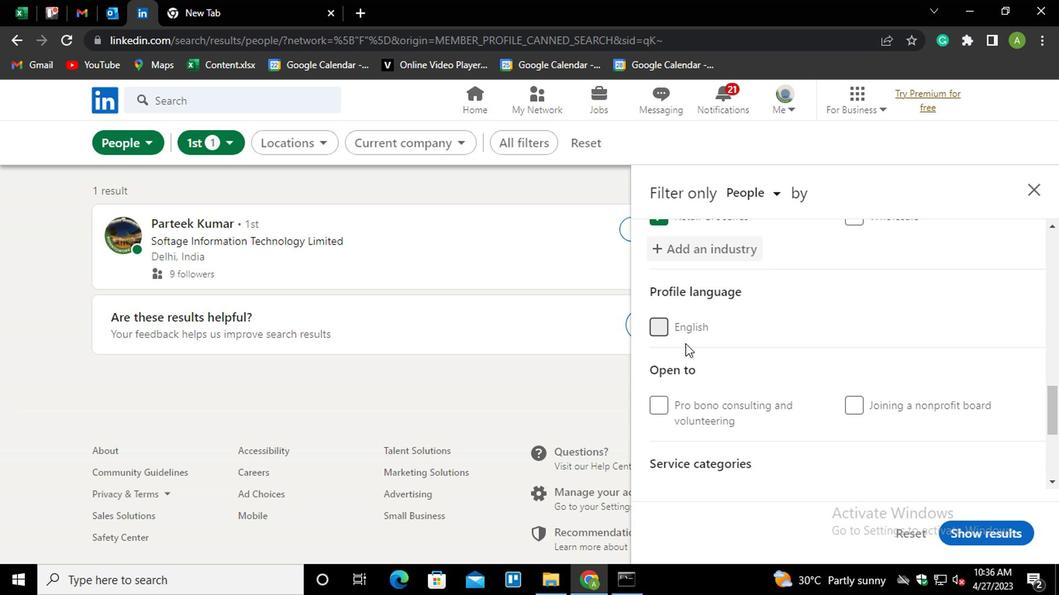 
Action: Mouse scrolled (635, 373) with delta (0, 0)
Screenshot: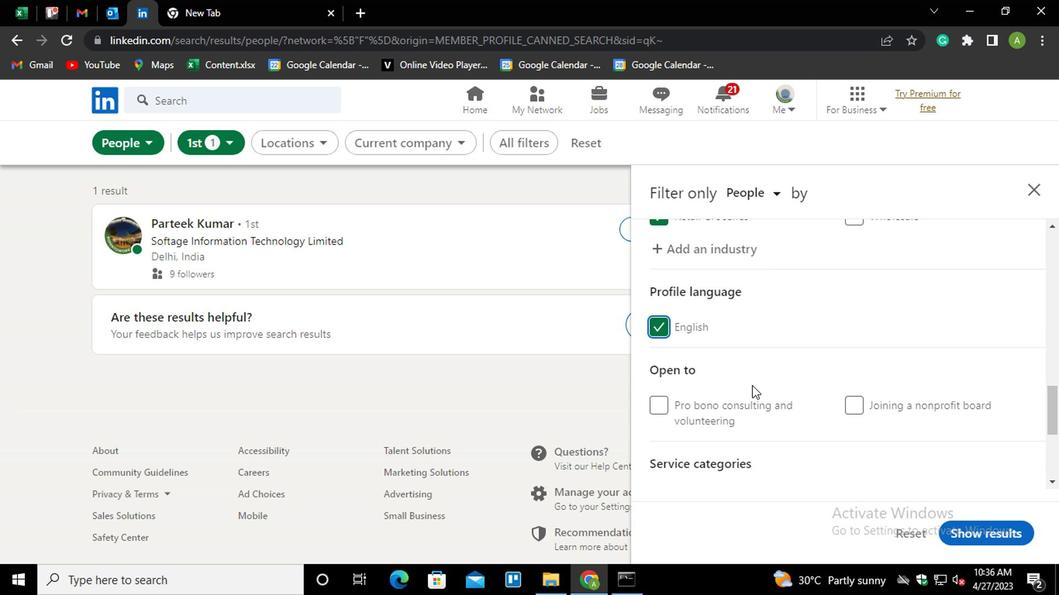 
Action: Mouse scrolled (635, 373) with delta (0, 0)
Screenshot: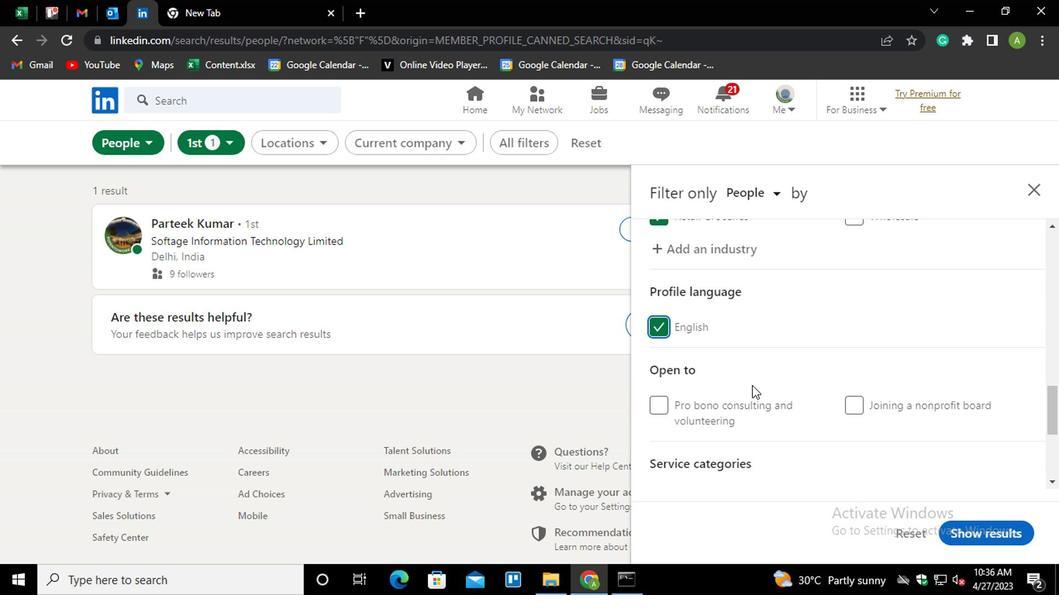 
Action: Mouse moved to (611, 343)
Screenshot: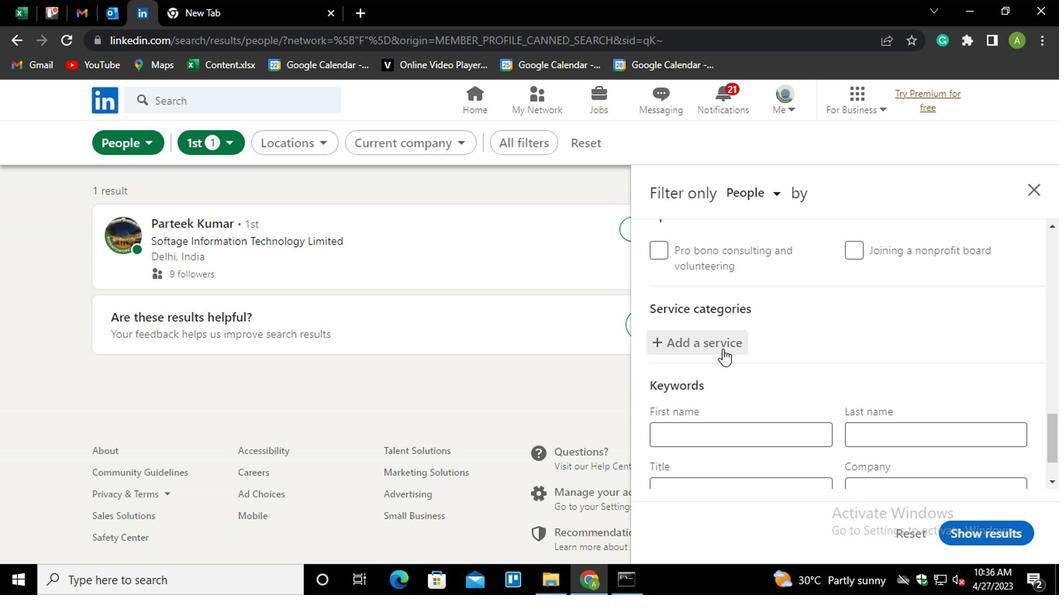 
Action: Mouse pressed left at (611, 343)
Screenshot: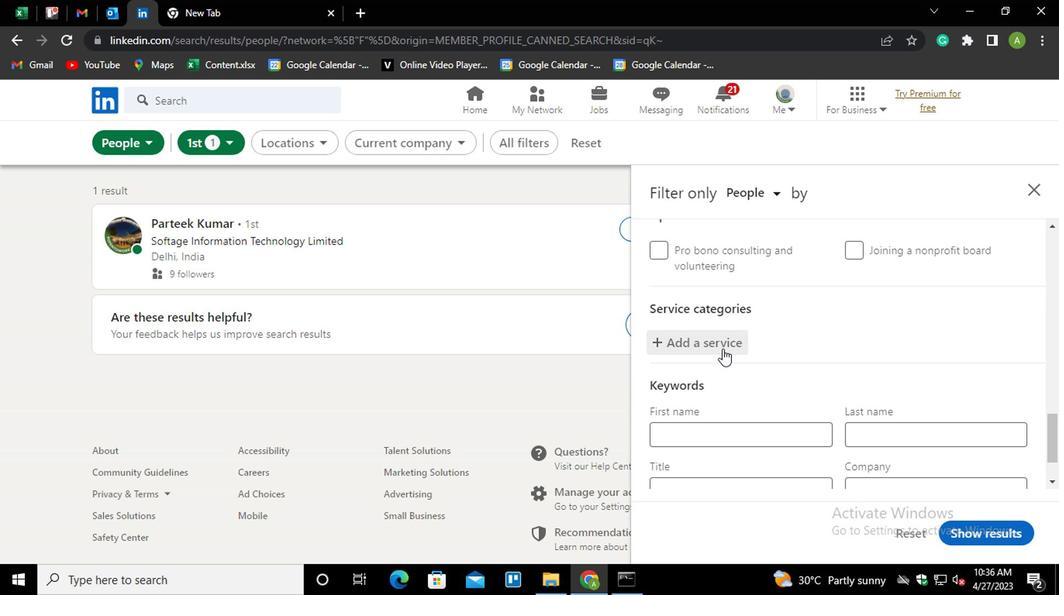 
Action: Mouse moved to (633, 345)
Screenshot: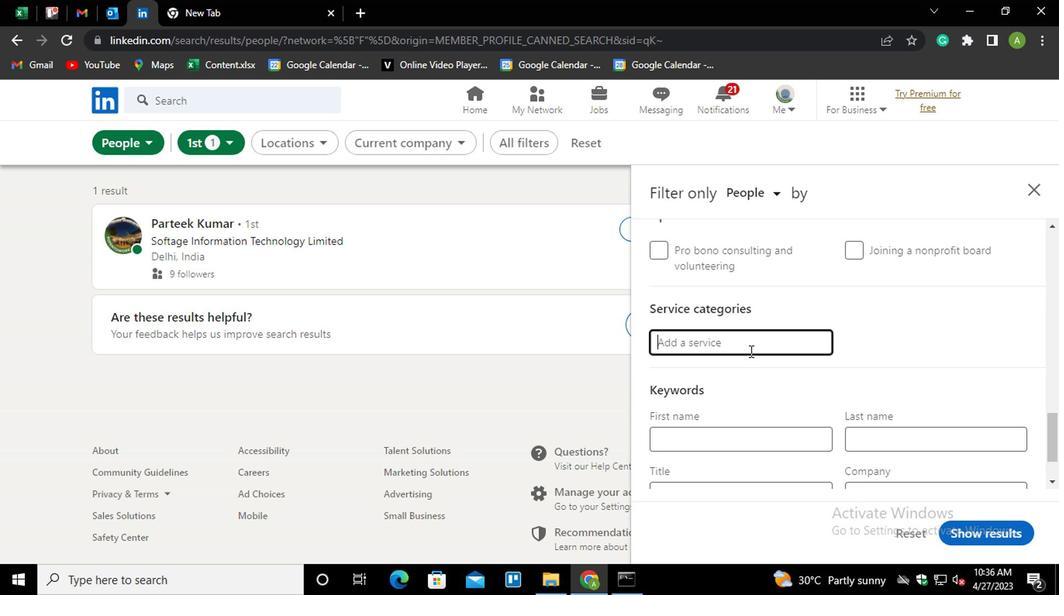 
Action: Mouse pressed left at (633, 345)
Screenshot: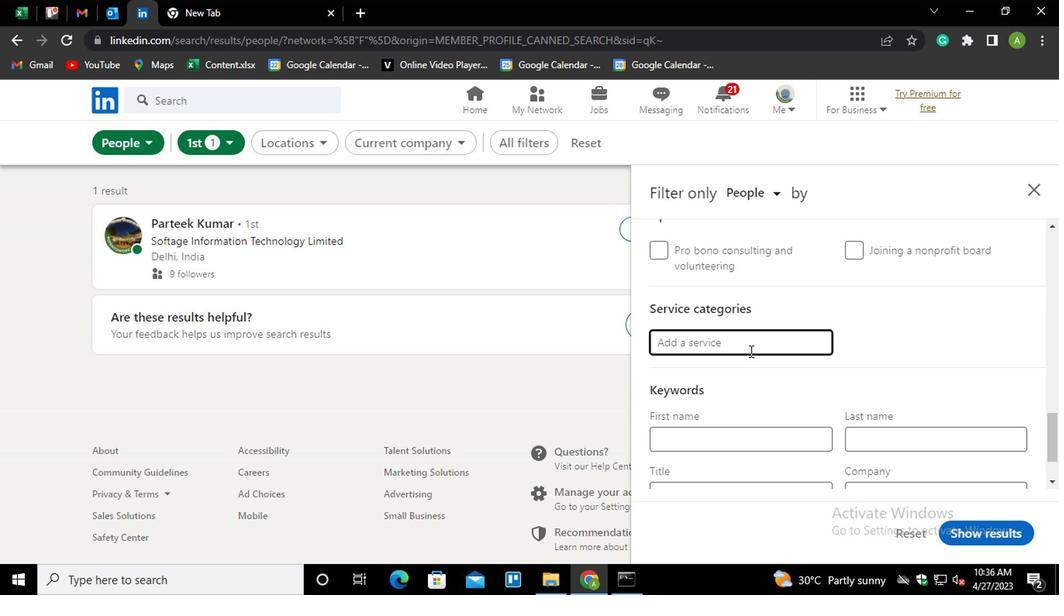 
Action: Key pressed <Key.shift>SUPPORT<Key.down><Key.down><Key.down><Key.down><Key.space><Key.backspace><Key.shift>TECHIN<Key.backspace><Key.backspace>NO<Key.backspace>ICAL<Key.space><Key.shift>WRITING
Screenshot: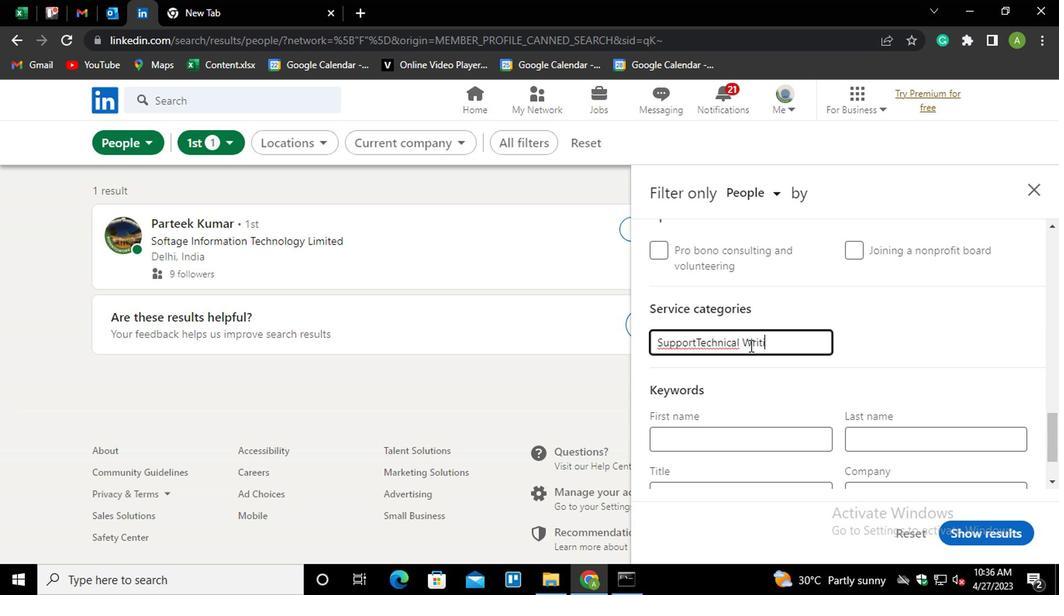 
Action: Mouse moved to (787, 352)
Screenshot: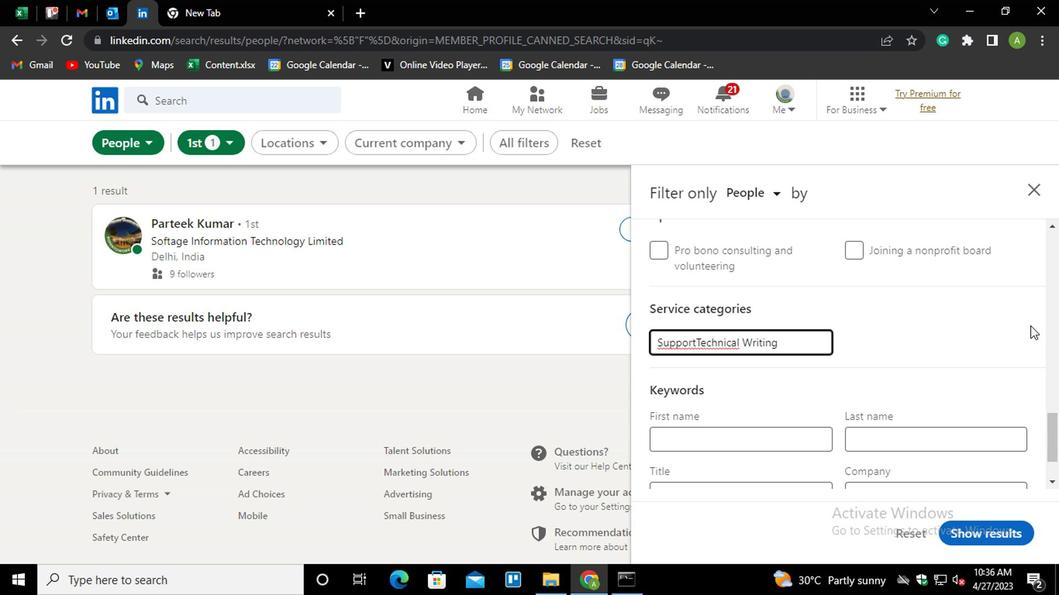 
Action: Mouse pressed left at (787, 352)
Screenshot: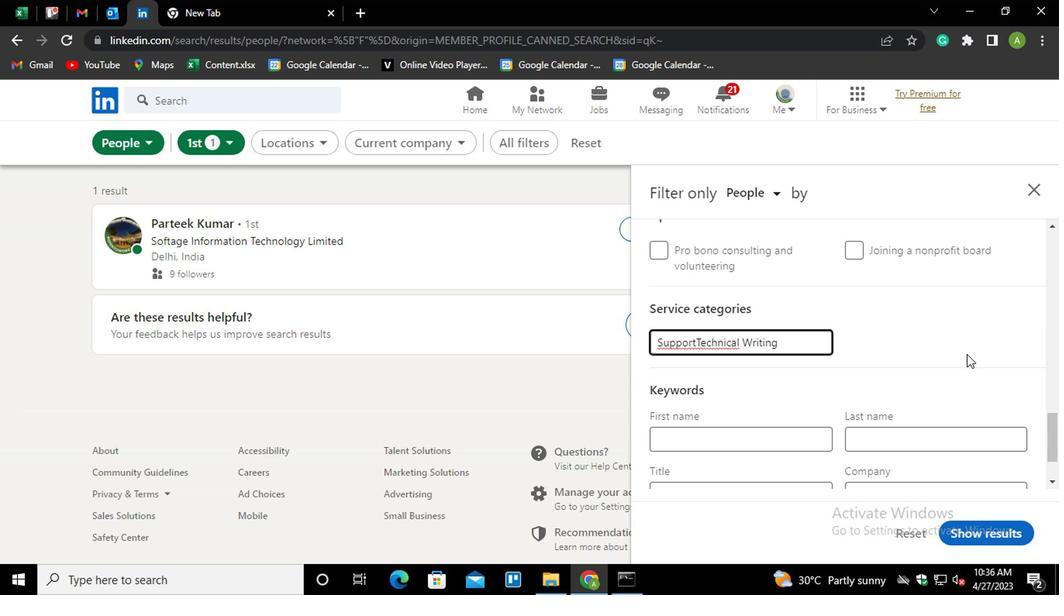 
Action: Mouse moved to (786, 352)
Screenshot: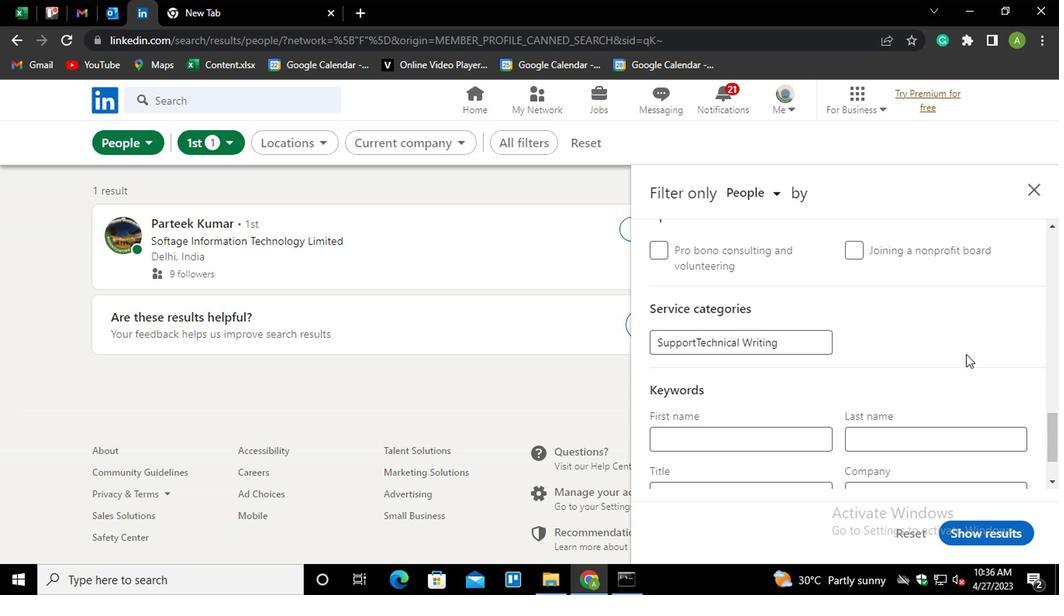 
Action: Mouse scrolled (786, 351) with delta (0, 0)
Screenshot: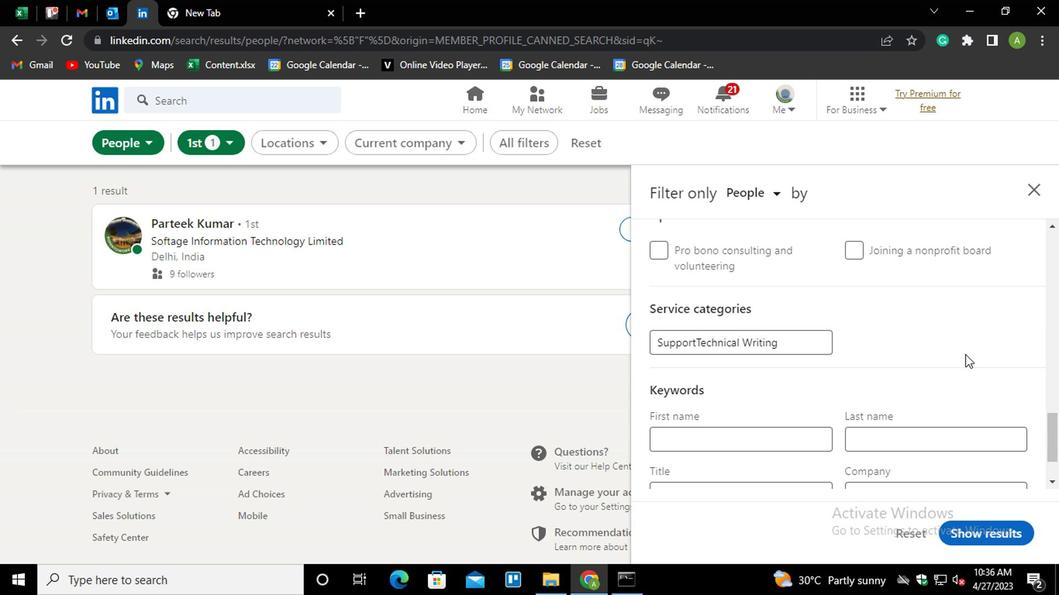 
Action: Mouse moved to (582, 386)
Screenshot: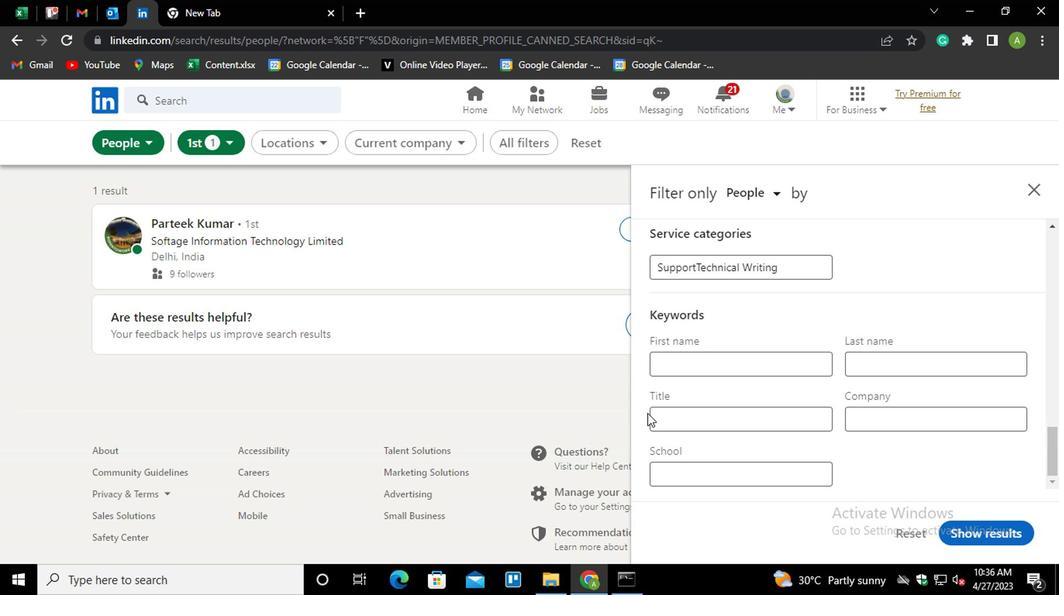 
Action: Mouse pressed left at (582, 386)
Screenshot: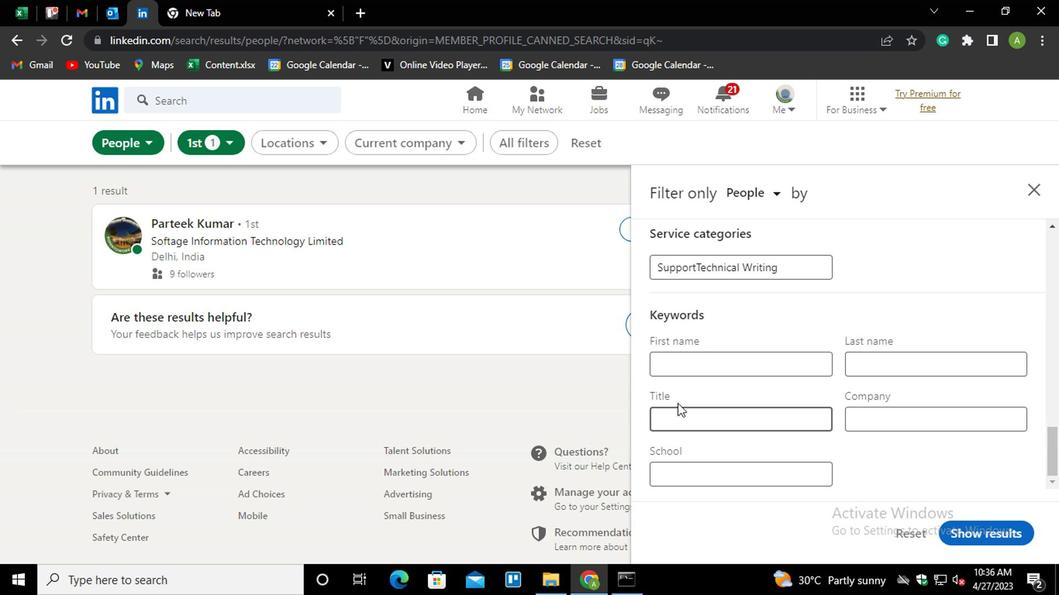 
Action: Mouse moved to (579, 400)
Screenshot: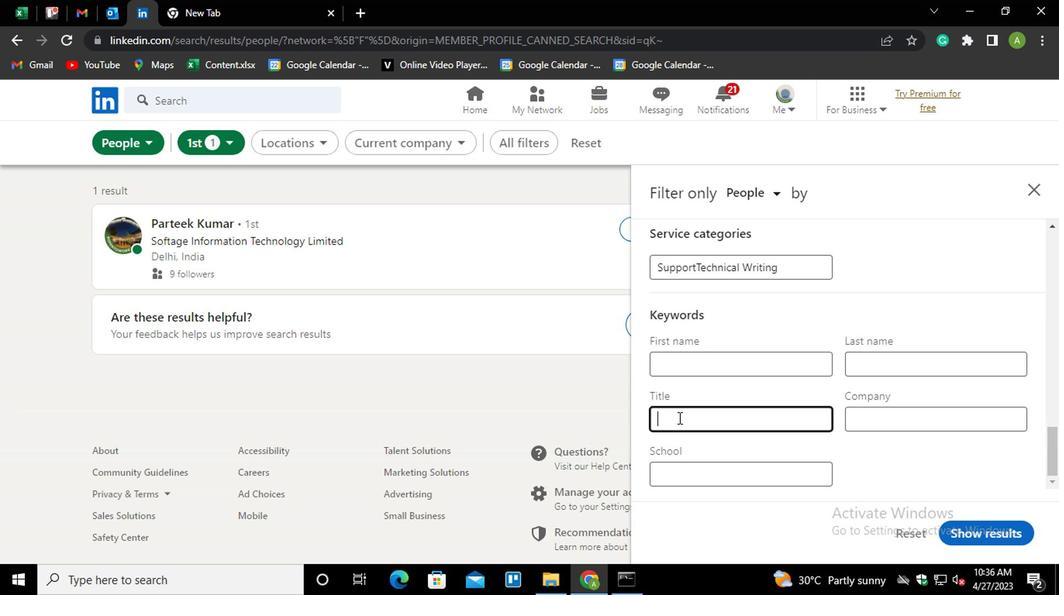 
Action: Key pressed <Key.shift_r>MAASAGE<Key.space><Key.shift>THERAY
Screenshot: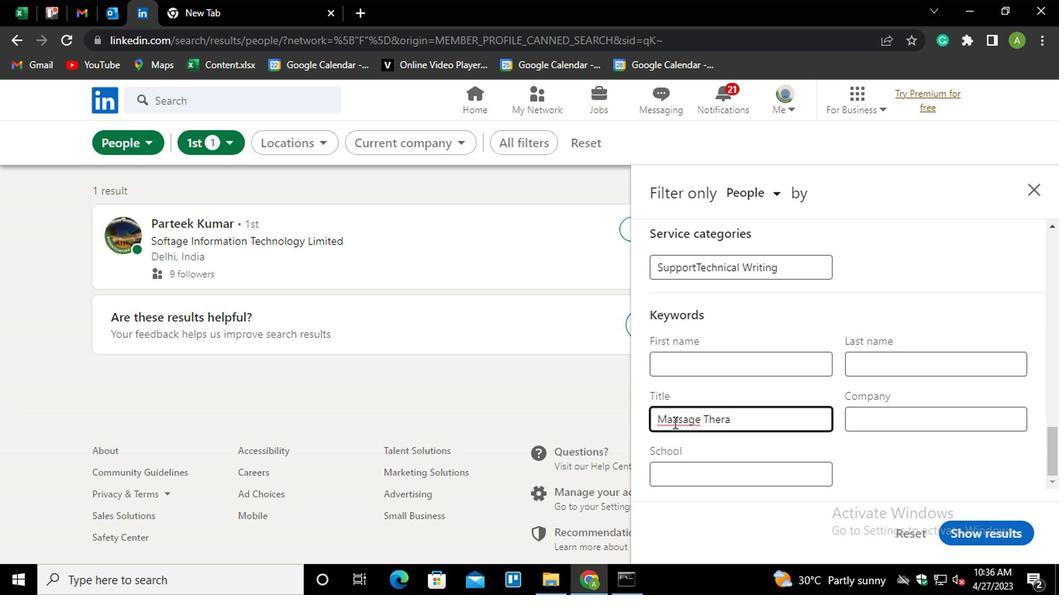 
Action: Mouse moved to (622, 399)
Screenshot: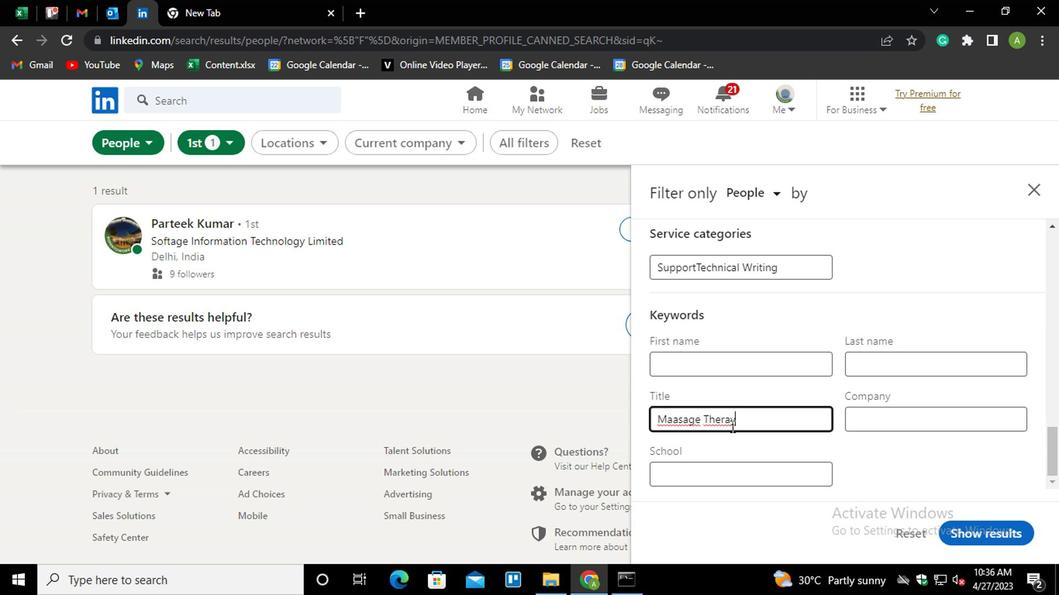 
Action: Key pressed <Key.left>P
Screenshot: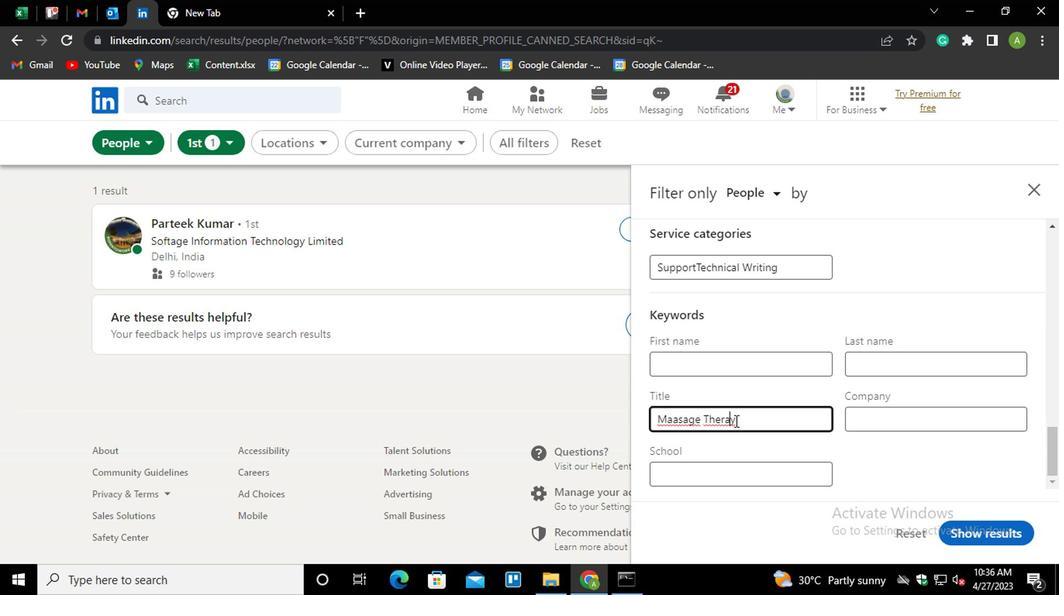 
Action: Mouse moved to (583, 401)
Screenshot: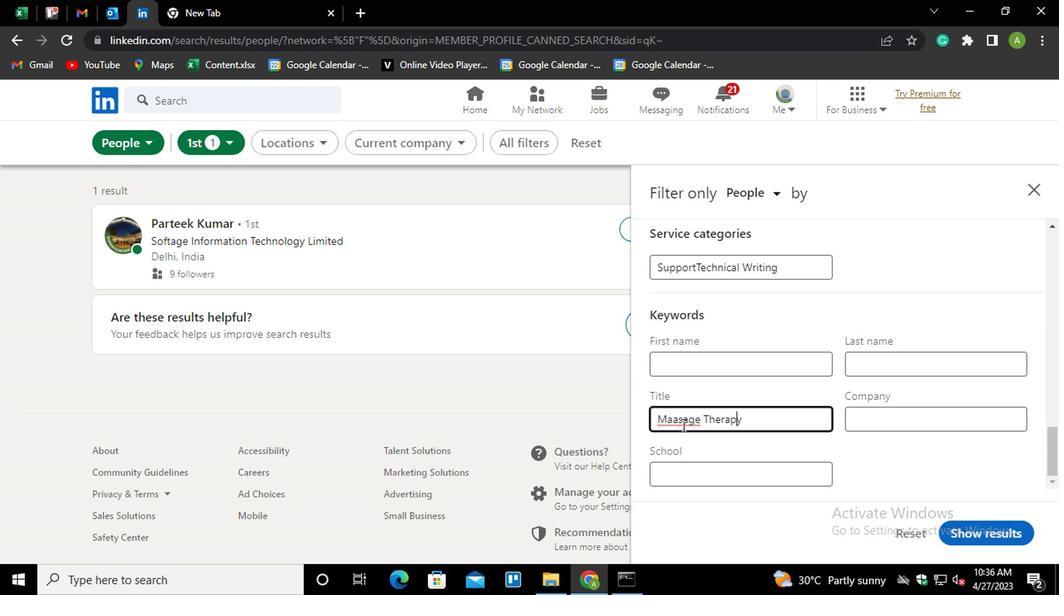 
Action: Mouse pressed left at (583, 401)
Screenshot: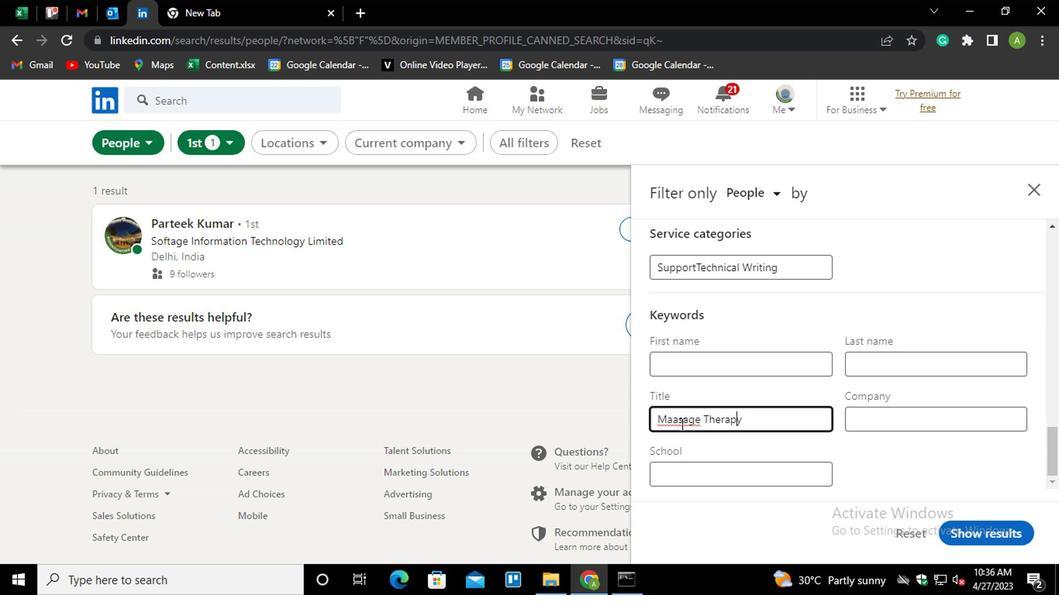 
Action: Mouse moved to (598, 400)
Screenshot: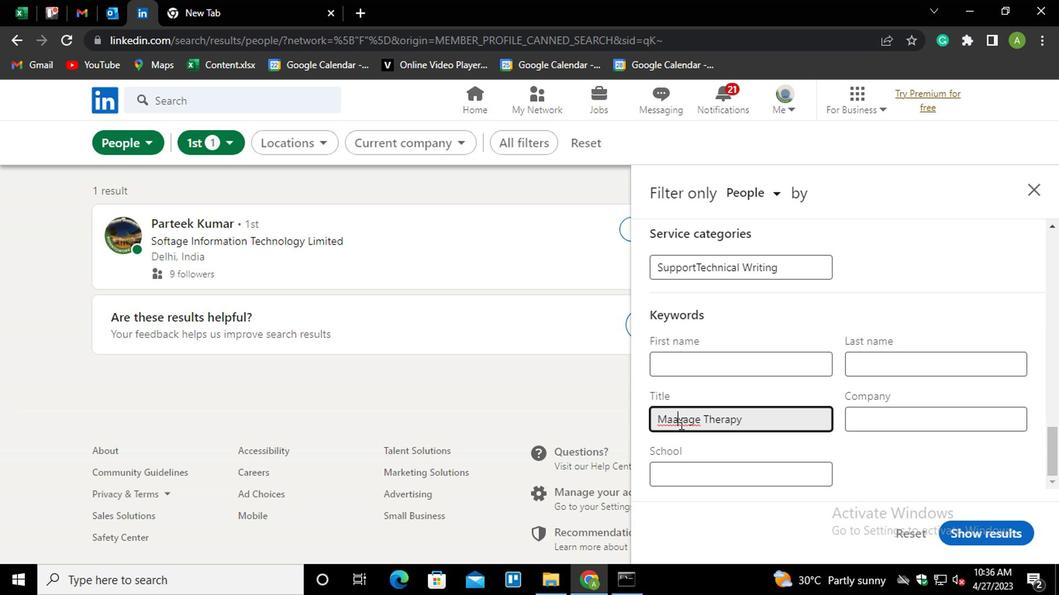 
Action: Key pressed <Key.backspace>S
Screenshot: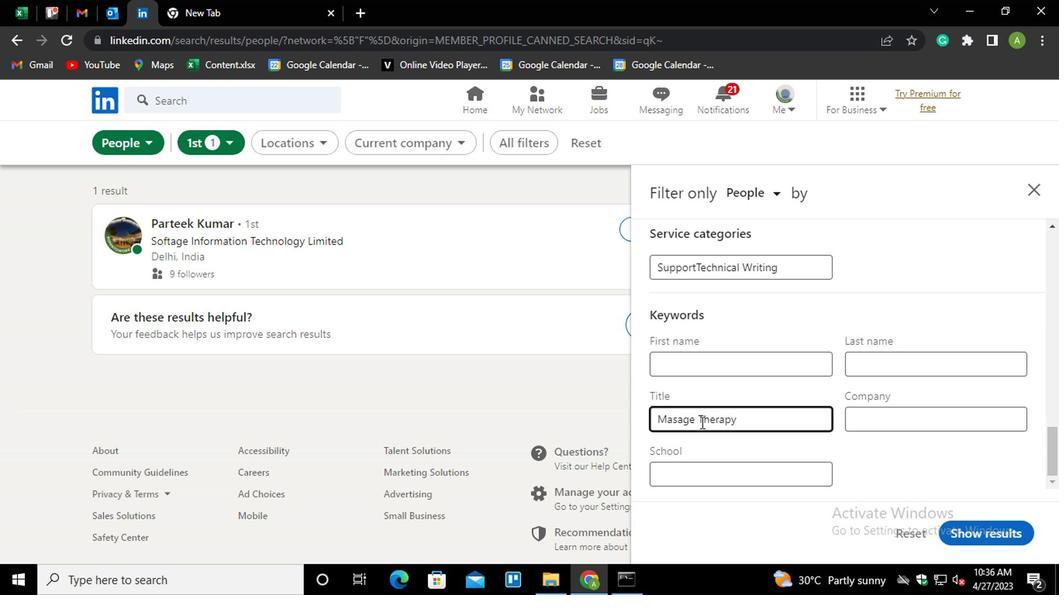 
Action: Mouse moved to (741, 440)
Screenshot: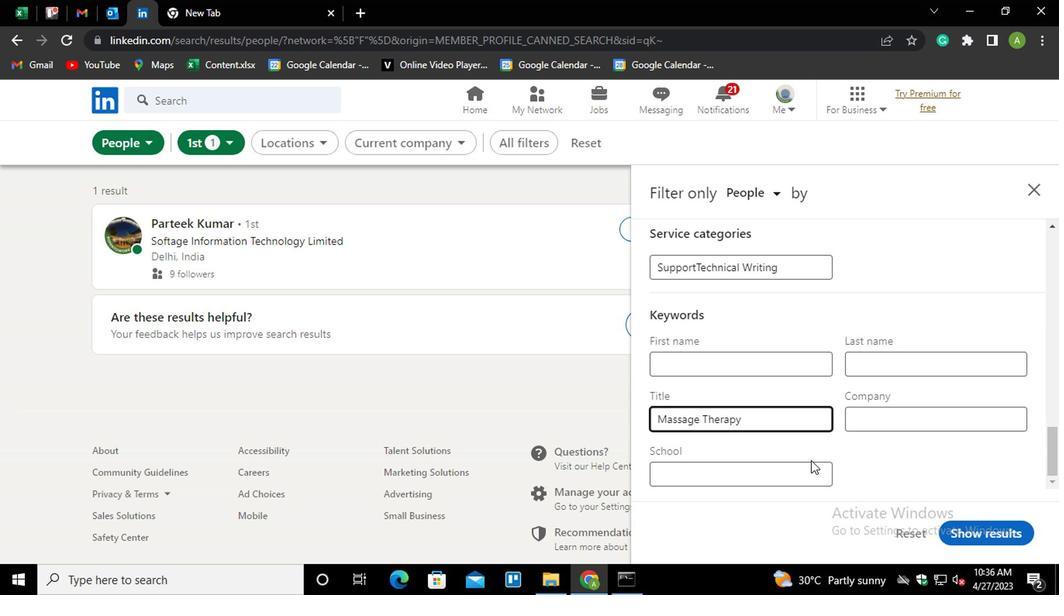 
Action: Mouse pressed left at (741, 440)
Screenshot: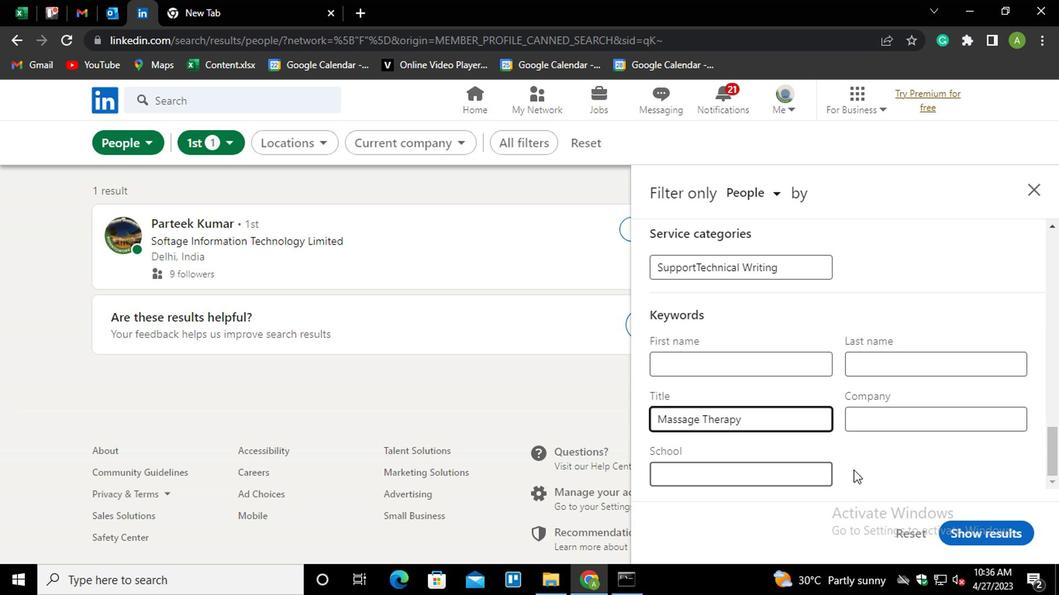
Action: Mouse moved to (800, 474)
Screenshot: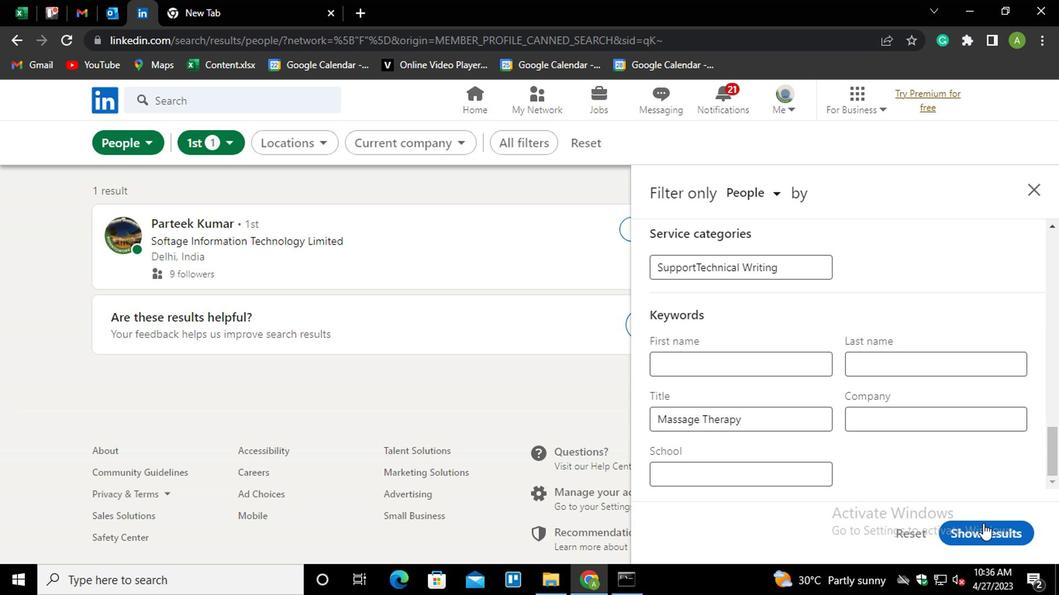 
Action: Mouse pressed left at (800, 474)
Screenshot: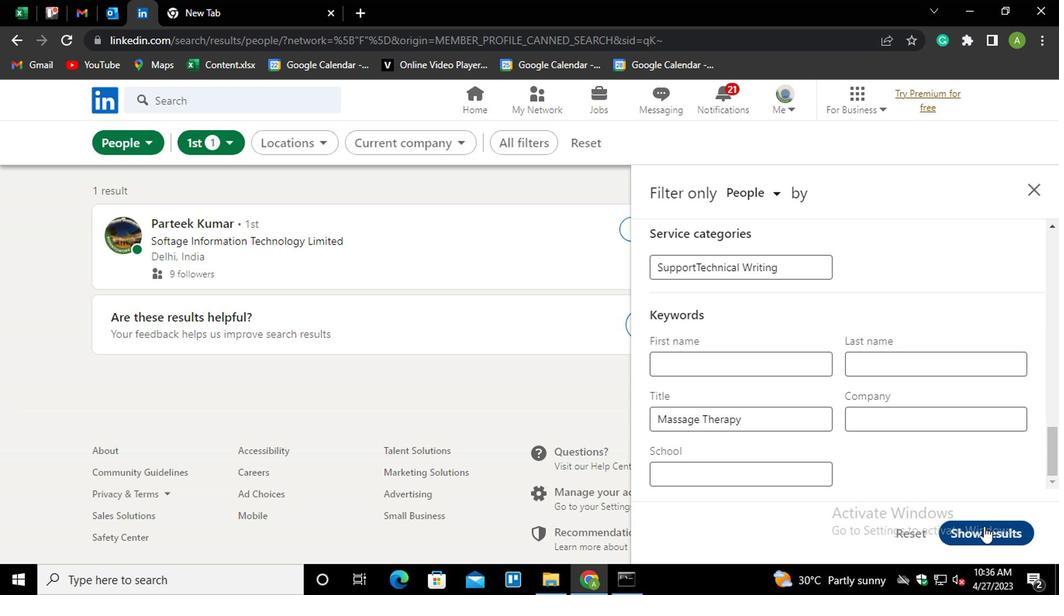 
